 Task: Add an event with the title Second Lunch and Learn: Excel Tips and Tricks, date '2023/10/21', time 9:15 AM to 11:15 AMand add a description: The team will assess the project's adherence to established processes and methodologies. They will evaluate whether project activities, such as requirements gathering, design, development, testing, and deployment, are following defined procedures and best practices.Select event color  Blueberry . Add location for the event as: 123 Egyptian Museum, Cairo, Egypt, logged in from the account softage.6@softage.netand send the event invitation to softage.5@softage.net and softage.7@softage.net. Set a reminder for the event Doesn't repeat
Action: Mouse moved to (69, 86)
Screenshot: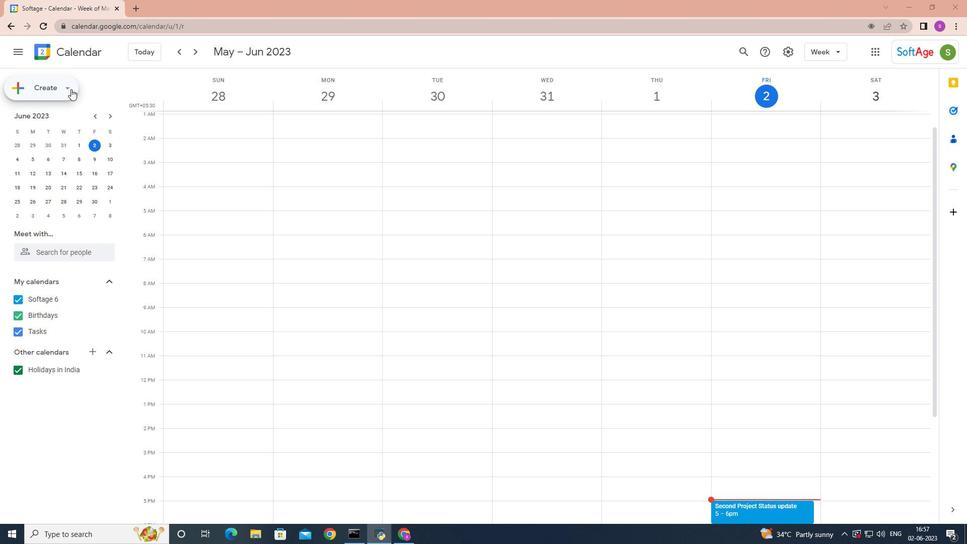 
Action: Mouse pressed left at (69, 86)
Screenshot: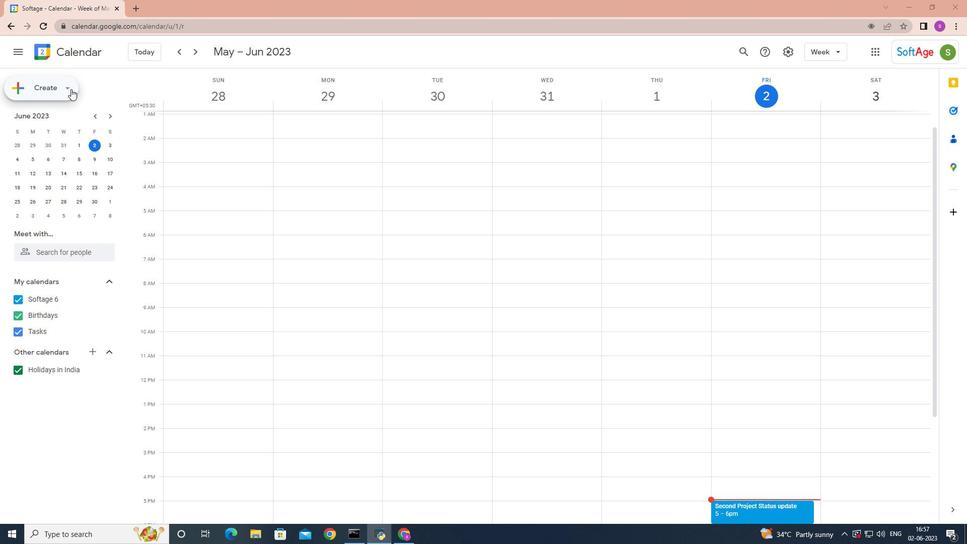 
Action: Mouse moved to (51, 114)
Screenshot: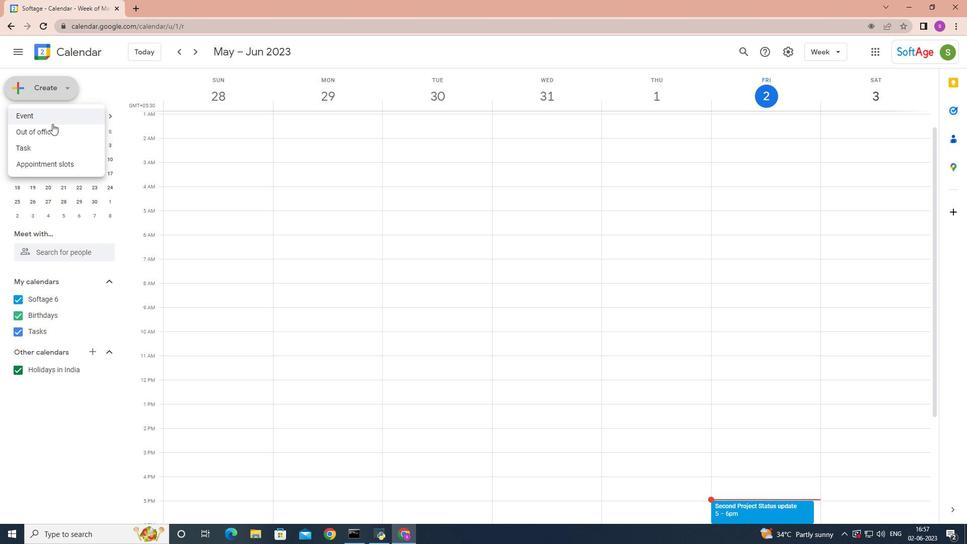 
Action: Mouse pressed left at (51, 114)
Screenshot: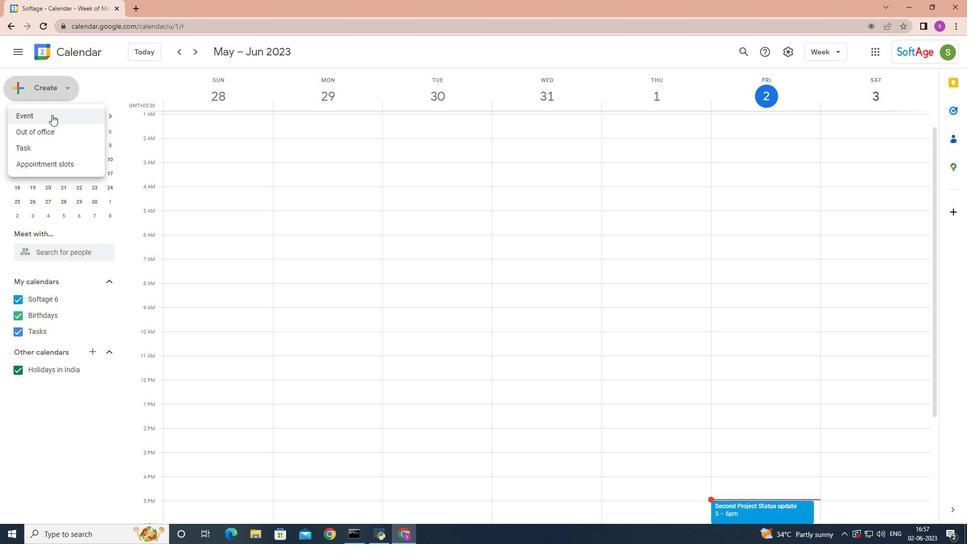 
Action: Mouse moved to (628, 483)
Screenshot: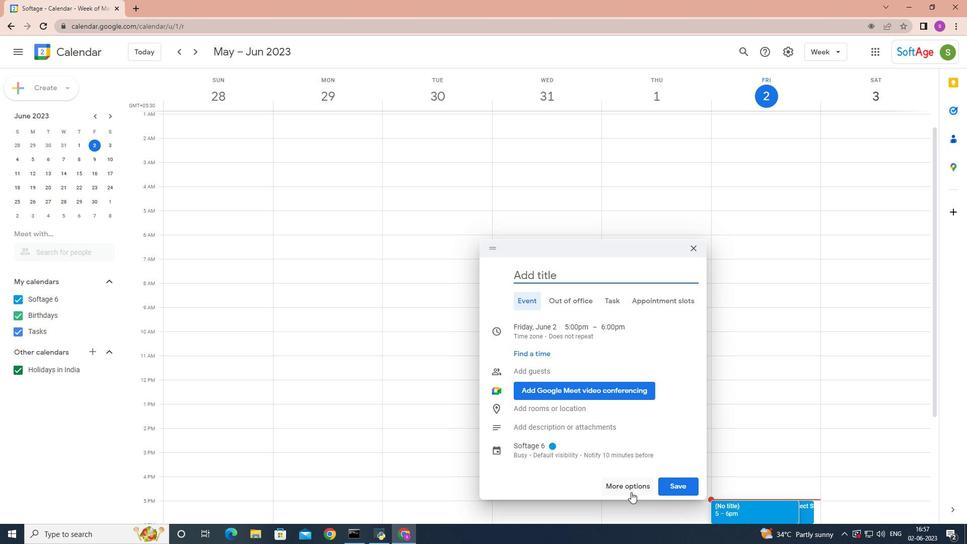 
Action: Mouse pressed left at (628, 483)
Screenshot: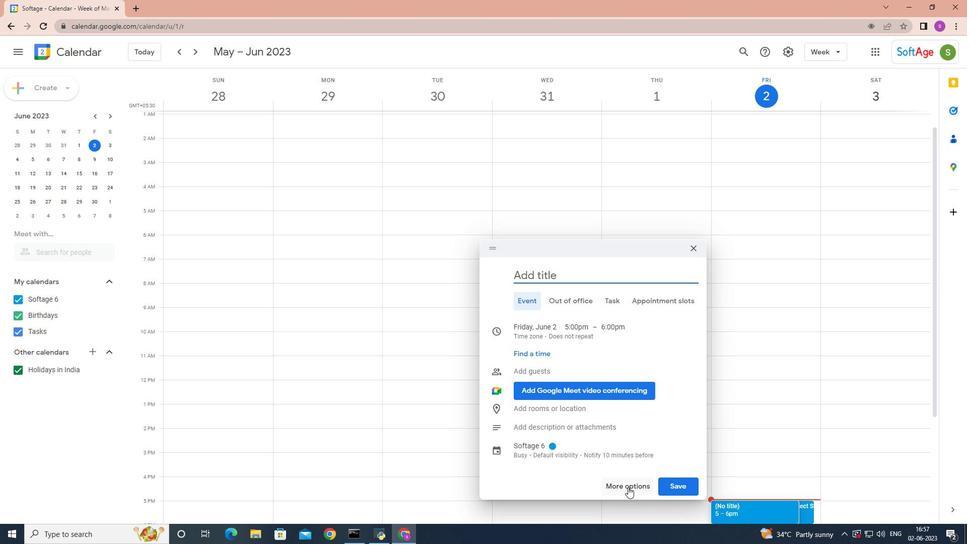 
Action: Mouse moved to (146, 84)
Screenshot: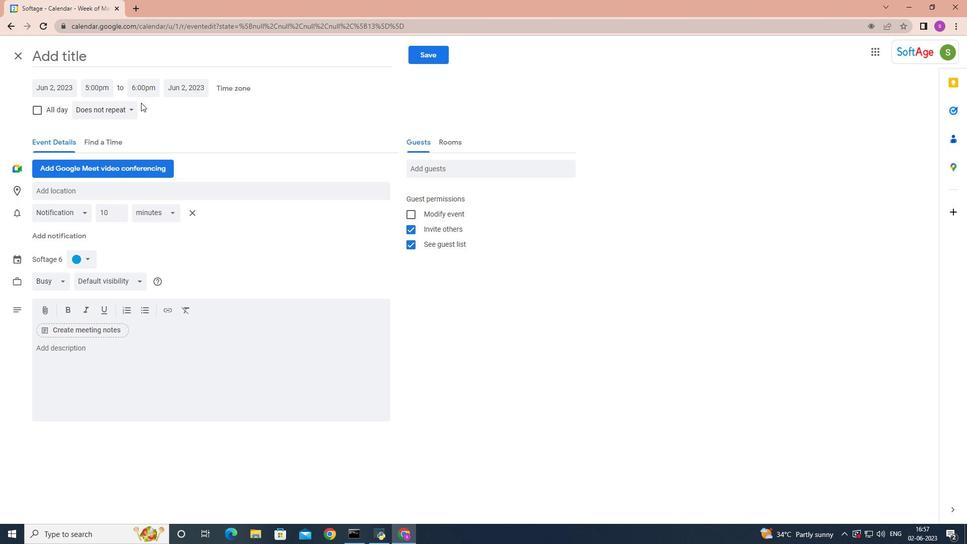 
Action: Key pressed <Key.shift>Second<Key.space><Key.shift><Key.shift><Key.shift><Key.shift><Key.shift><Key.shift><Key.shift><Key.shift><Key.shift><Key.shift><Key.shift><Key.shift><Key.shift><Key.shift><Key.shift><Key.shift><Key.shift><Key.shift><Key.shift><Key.shift><Key.shift><Key.shift><Key.shift><Key.shift><Key.shift><Key.shift><Key.shift><Key.shift><Key.shift><Key.shift><Key.shift><Key.shift><Key.shift><Key.shift><Key.shift><Key.shift><Key.shift><Key.shift>Lunch<Key.space>and<Key.space>learn;<Key.backspace><Key.shift>:<Key.space><Key.shift>Excel<Key.space><Key.shift>Tips<Key.space>and<Key.space>tricks
Screenshot: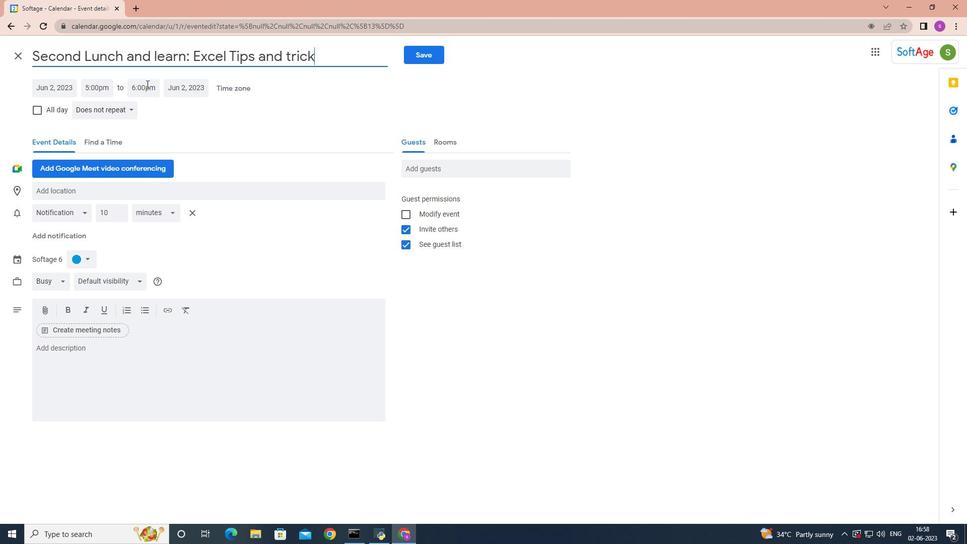 
Action: Mouse moved to (56, 88)
Screenshot: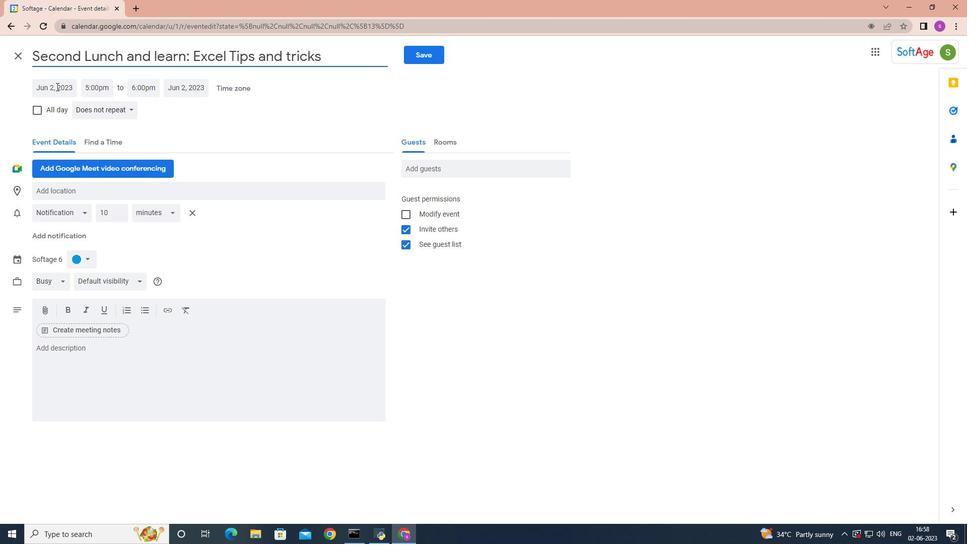 
Action: Mouse pressed left at (56, 88)
Screenshot: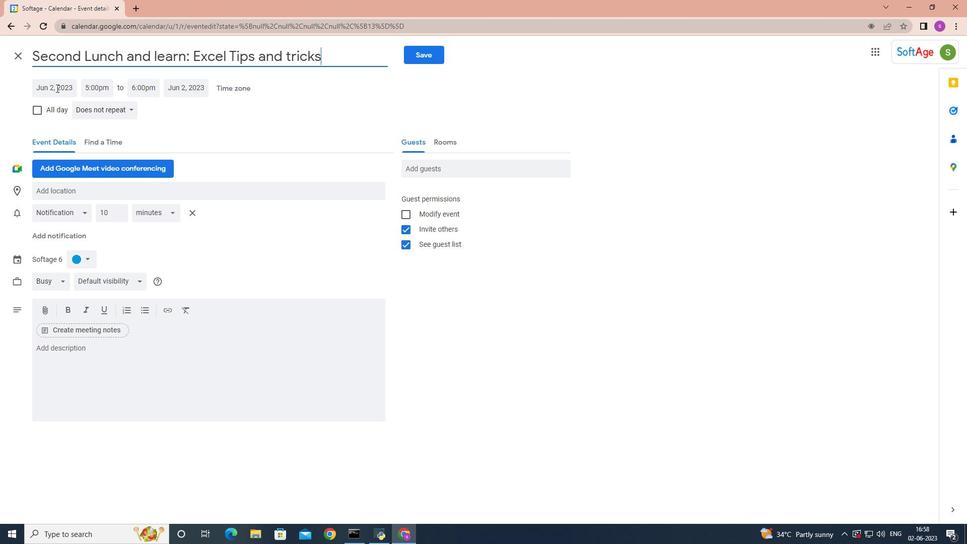 
Action: Mouse moved to (161, 106)
Screenshot: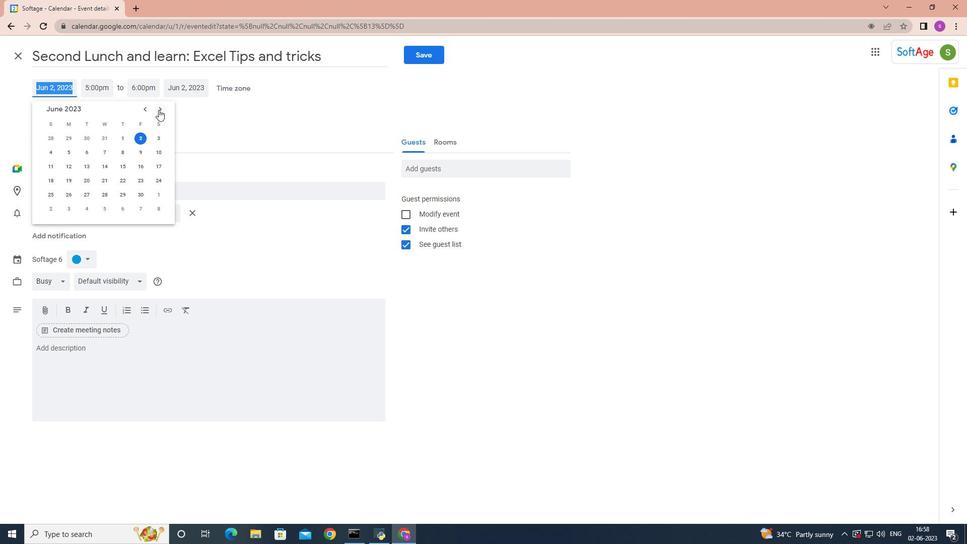 
Action: Mouse pressed left at (161, 106)
Screenshot: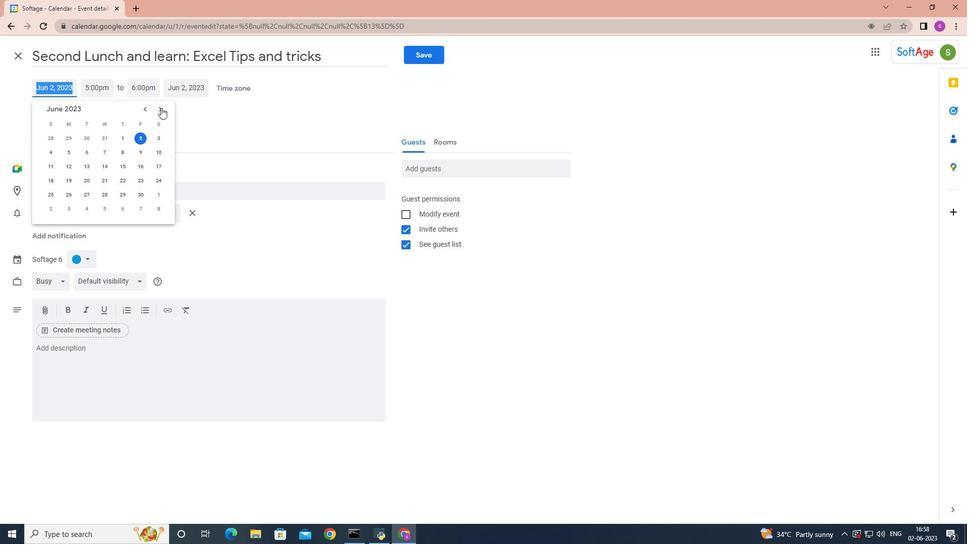 
Action: Mouse moved to (160, 106)
Screenshot: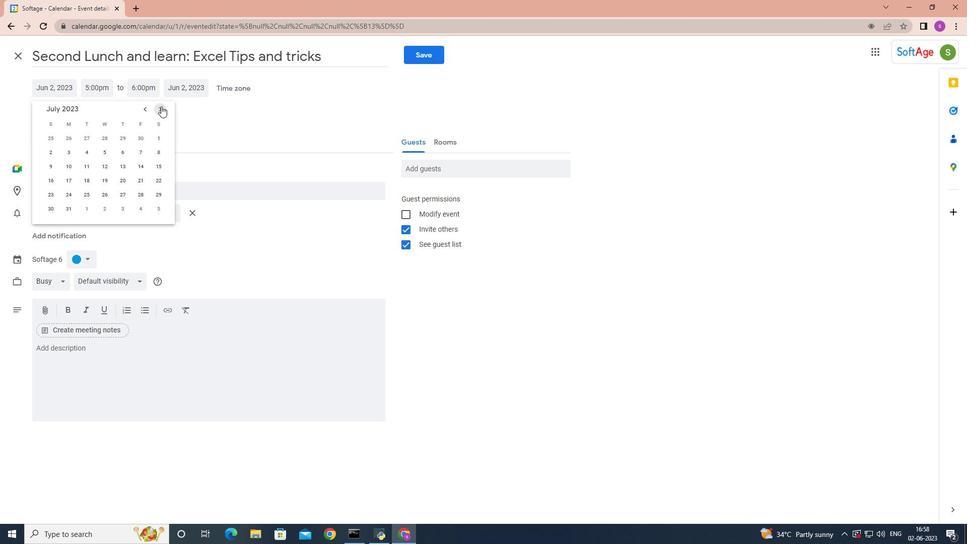 
Action: Mouse pressed left at (160, 106)
Screenshot: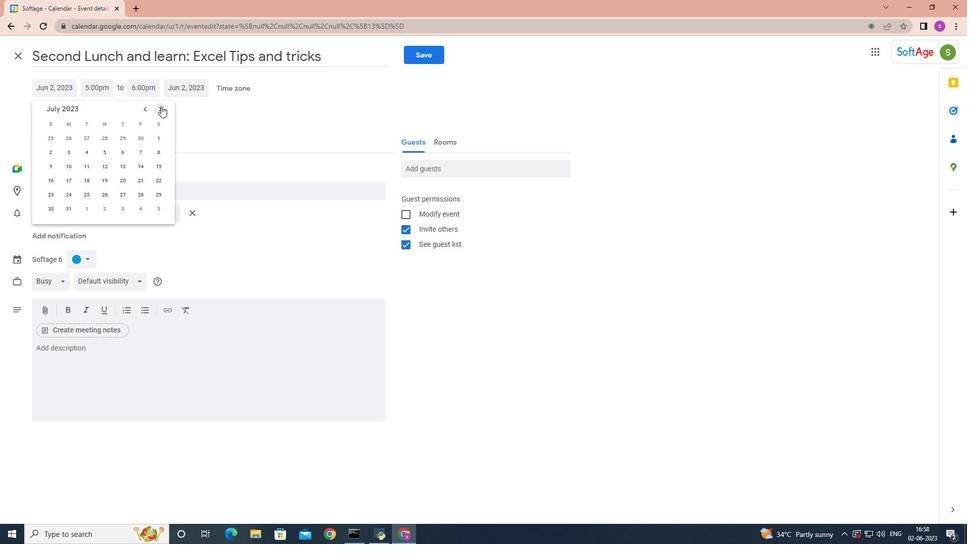 
Action: Mouse pressed left at (160, 106)
Screenshot: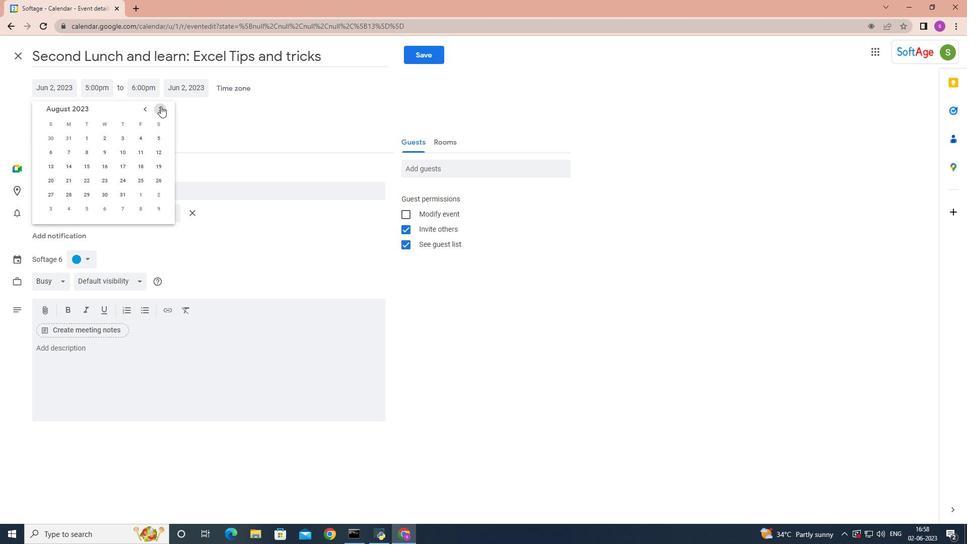 
Action: Mouse pressed left at (160, 106)
Screenshot: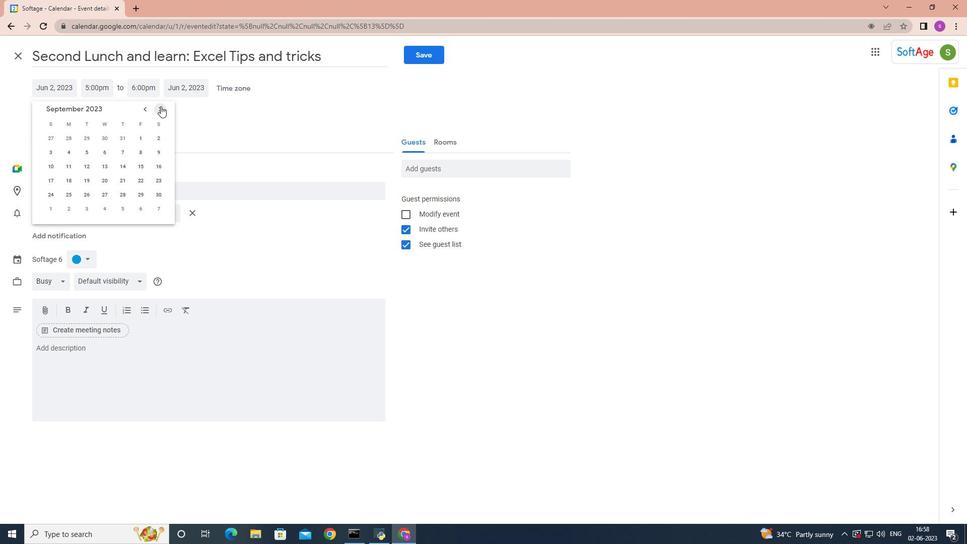 
Action: Mouse moved to (159, 165)
Screenshot: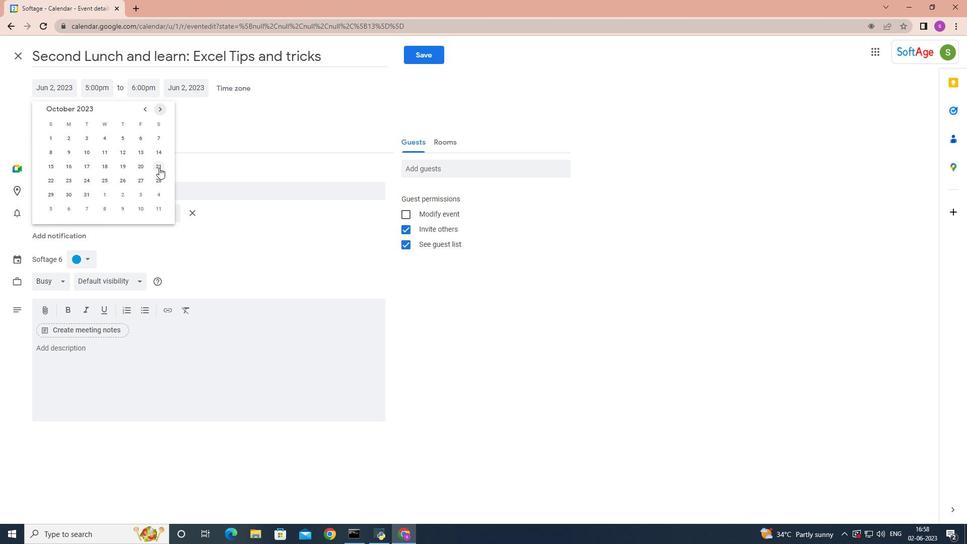 
Action: Mouse pressed left at (159, 165)
Screenshot: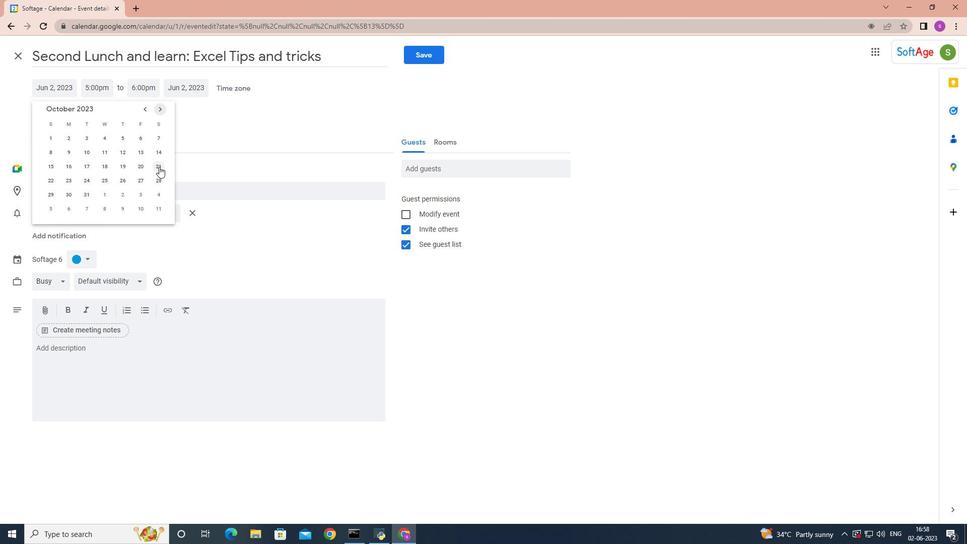 
Action: Mouse moved to (151, 83)
Screenshot: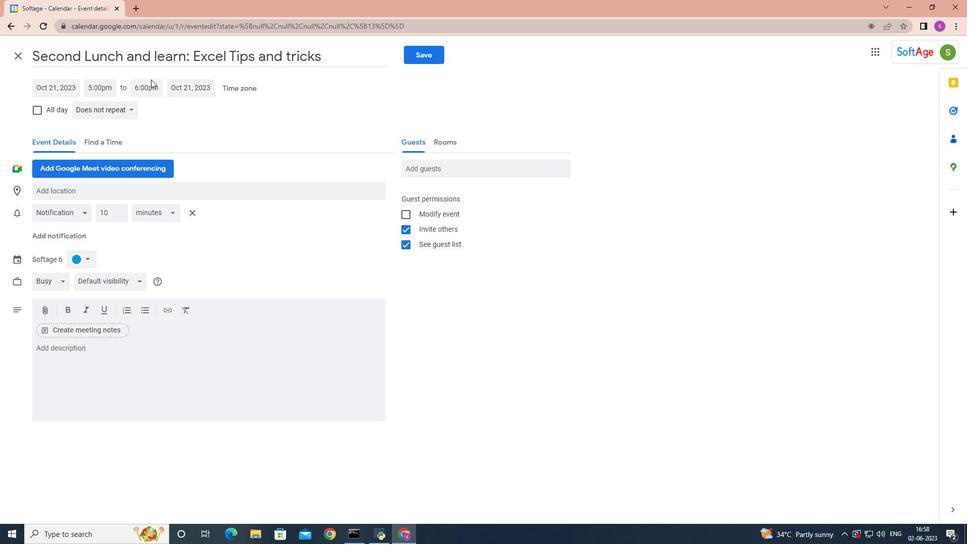 
Action: Mouse pressed left at (151, 83)
Screenshot: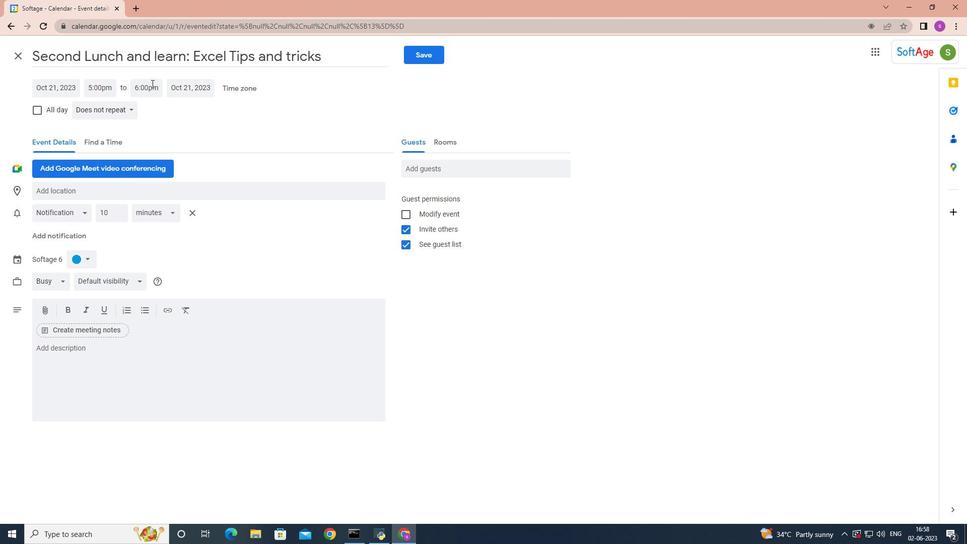 
Action: Mouse moved to (101, 88)
Screenshot: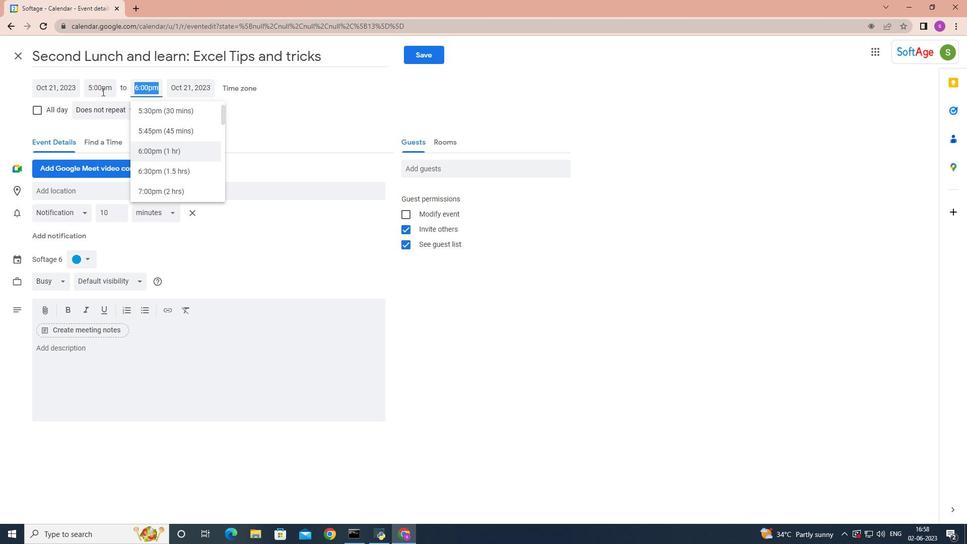 
Action: Mouse pressed left at (101, 88)
Screenshot: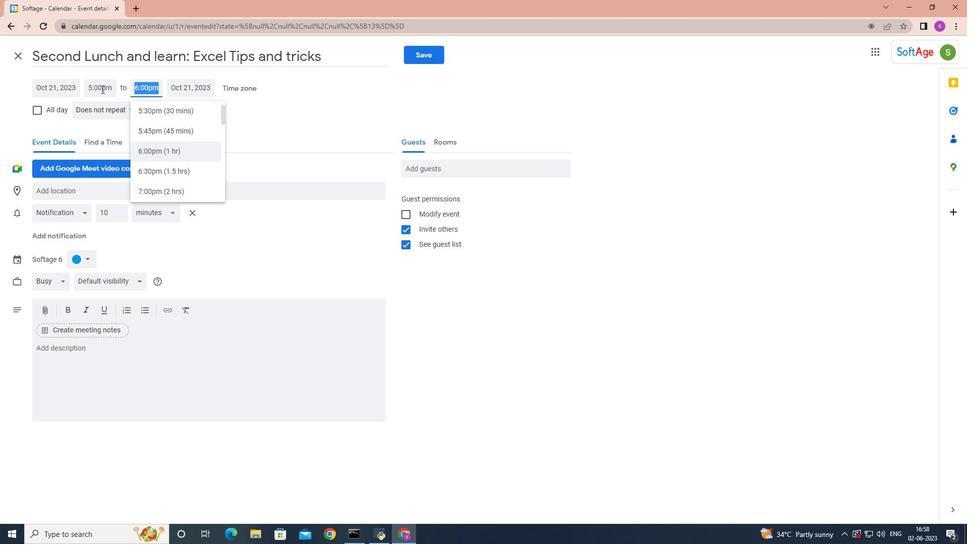 
Action: Mouse moved to (129, 143)
Screenshot: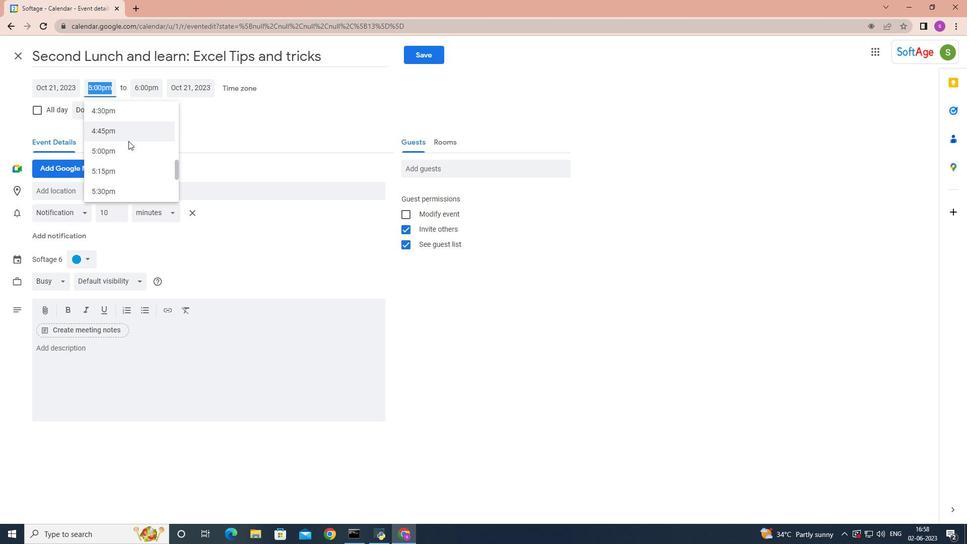 
Action: Mouse scrolled (129, 143) with delta (0, 0)
Screenshot: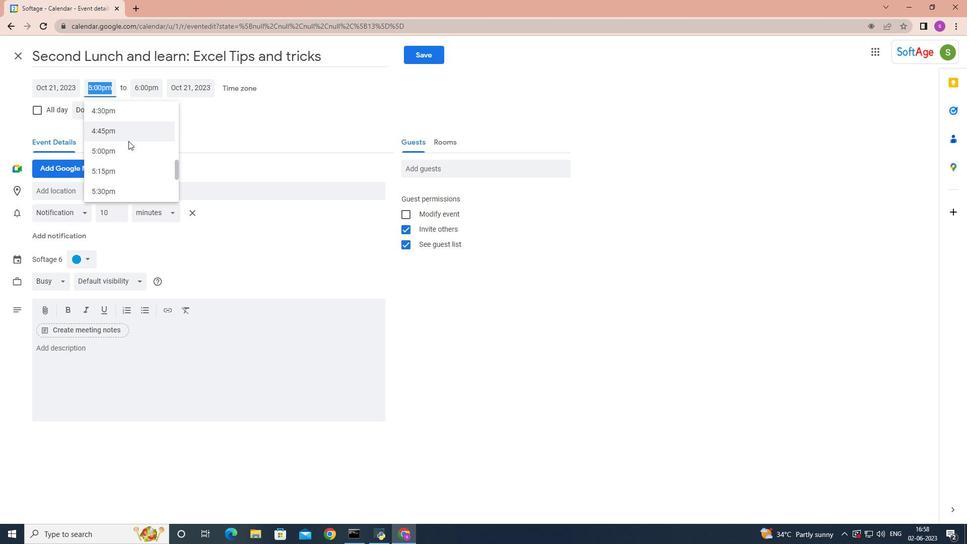 
Action: Mouse scrolled (129, 143) with delta (0, 0)
Screenshot: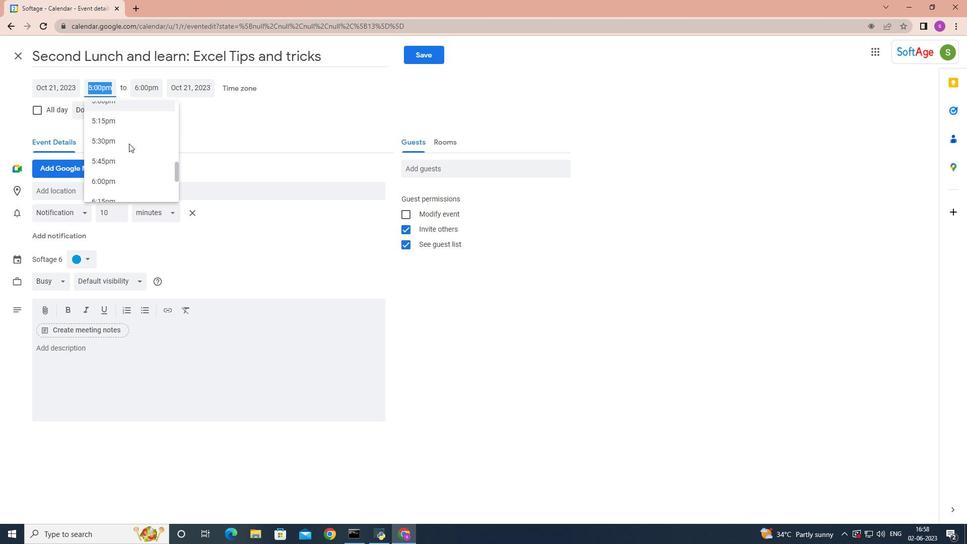 
Action: Mouse scrolled (129, 144) with delta (0, 0)
Screenshot: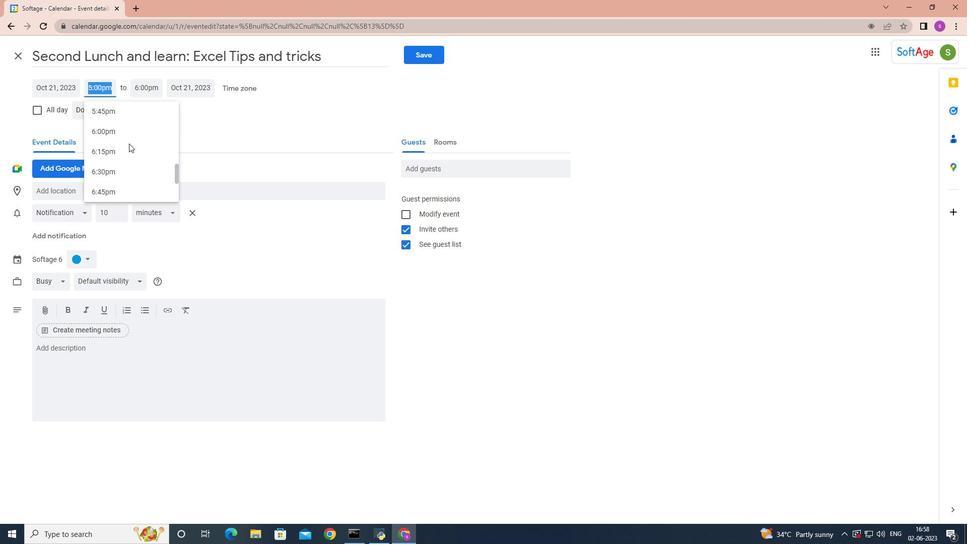 
Action: Mouse scrolled (129, 144) with delta (0, 0)
Screenshot: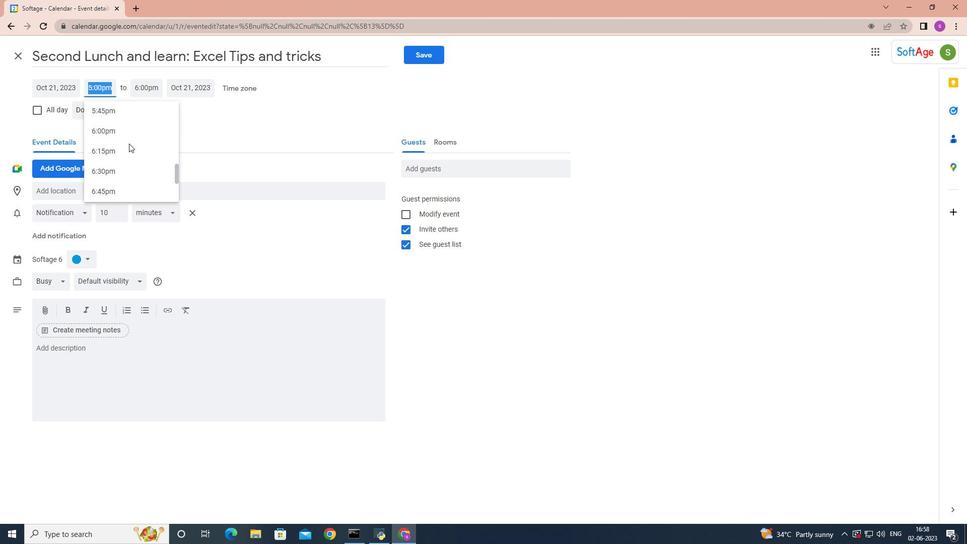 
Action: Mouse scrolled (129, 144) with delta (0, 0)
Screenshot: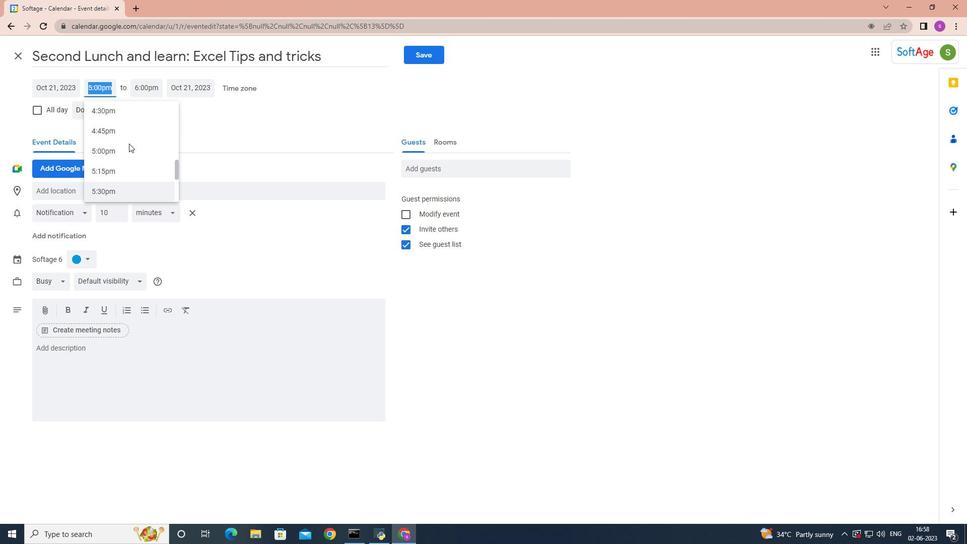 
Action: Mouse scrolled (129, 144) with delta (0, 0)
Screenshot: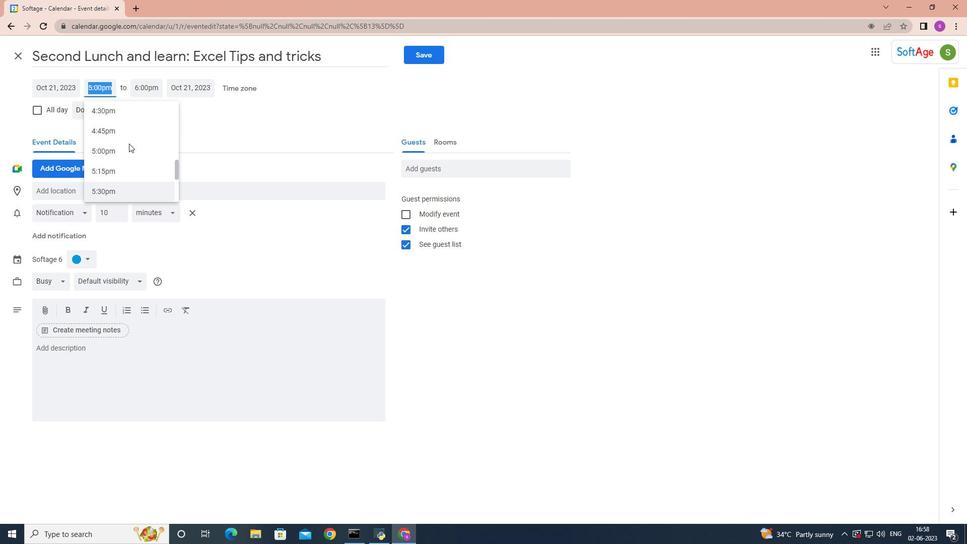 
Action: Mouse scrolled (129, 144) with delta (0, 0)
Screenshot: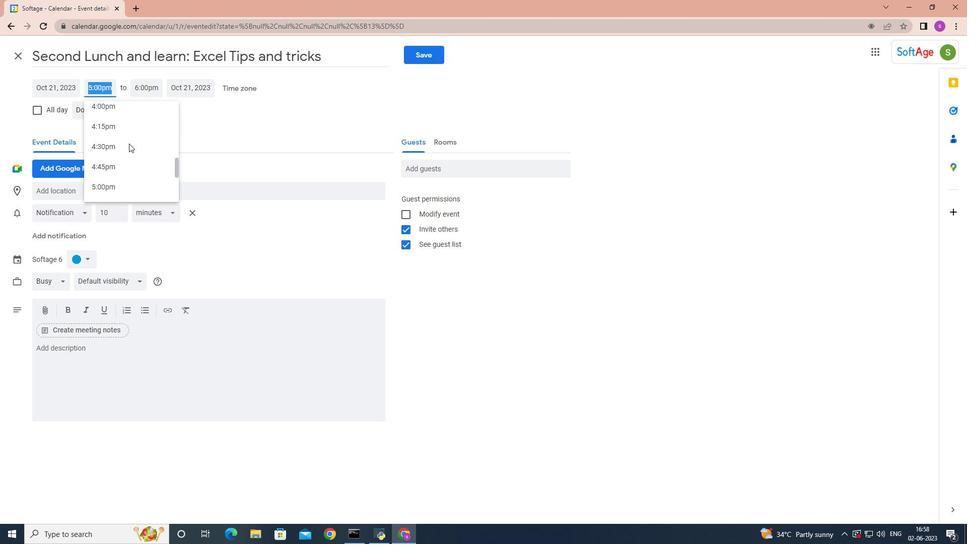 
Action: Mouse scrolled (129, 144) with delta (0, 0)
Screenshot: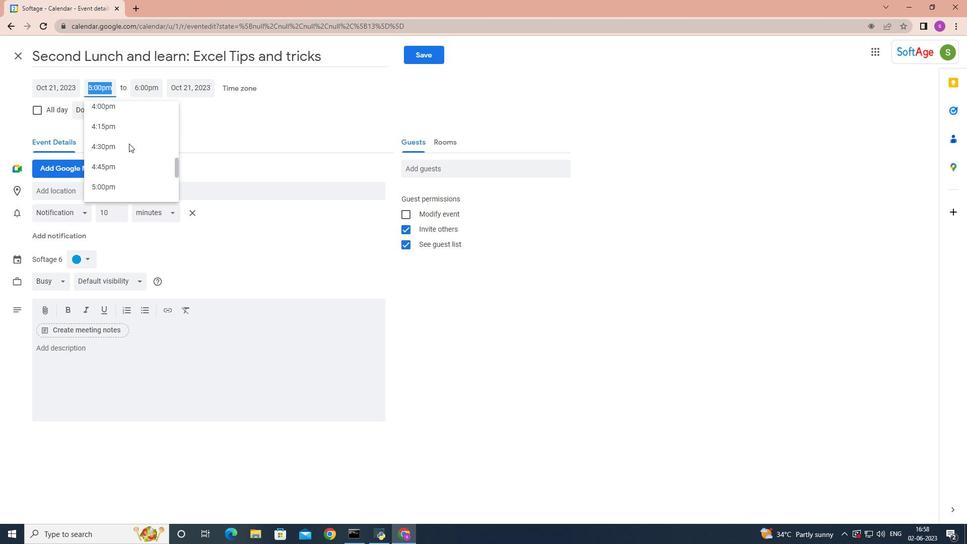
Action: Mouse scrolled (129, 144) with delta (0, 0)
Screenshot: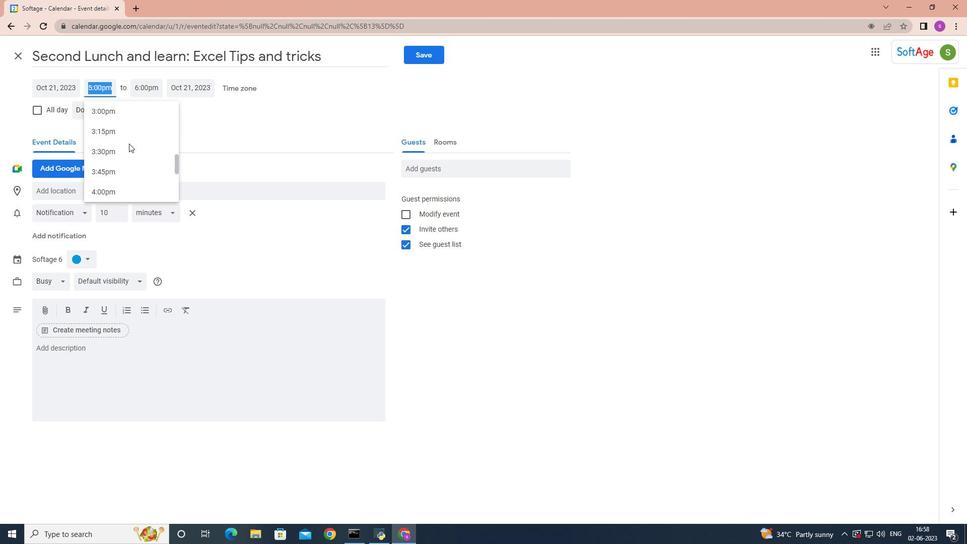 
Action: Mouse scrolled (129, 144) with delta (0, 0)
Screenshot: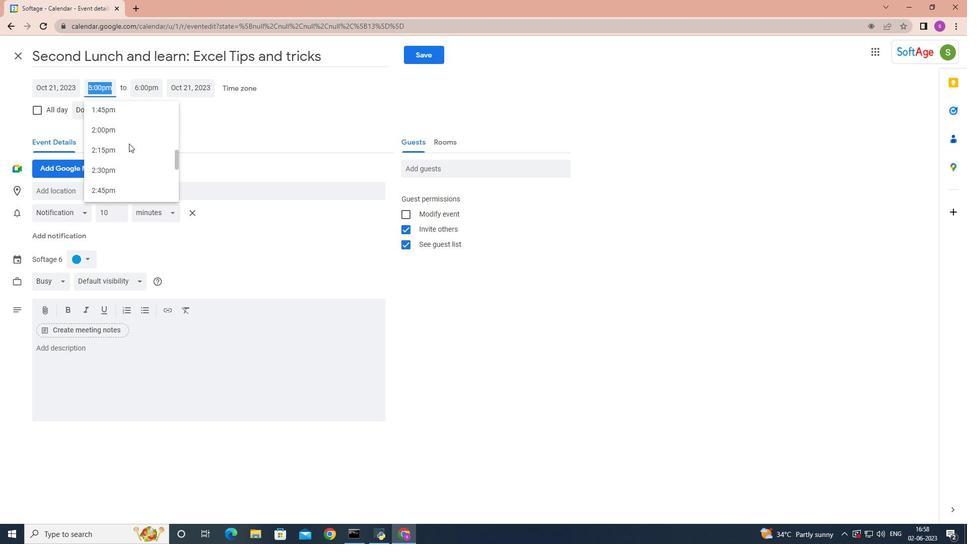 
Action: Mouse scrolled (129, 144) with delta (0, 0)
Screenshot: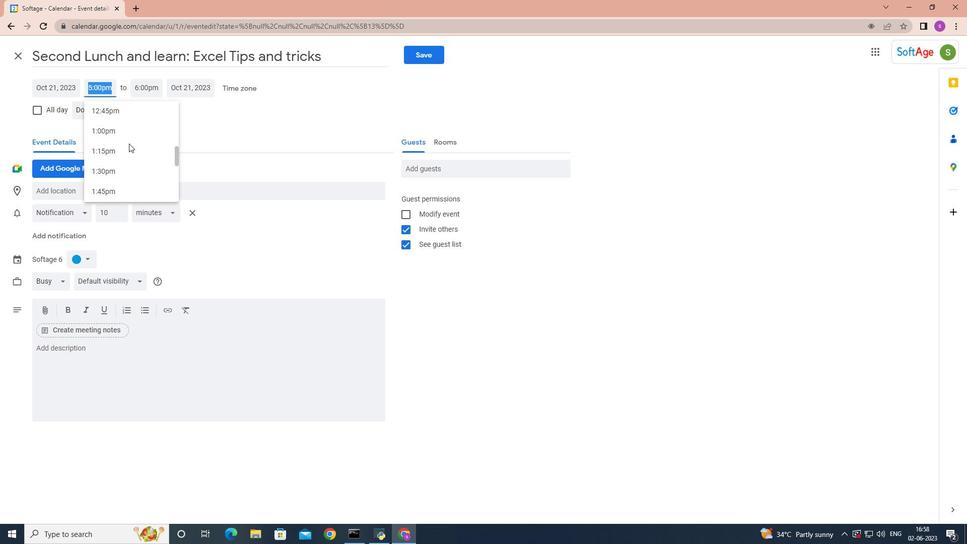 
Action: Mouse scrolled (129, 144) with delta (0, 0)
Screenshot: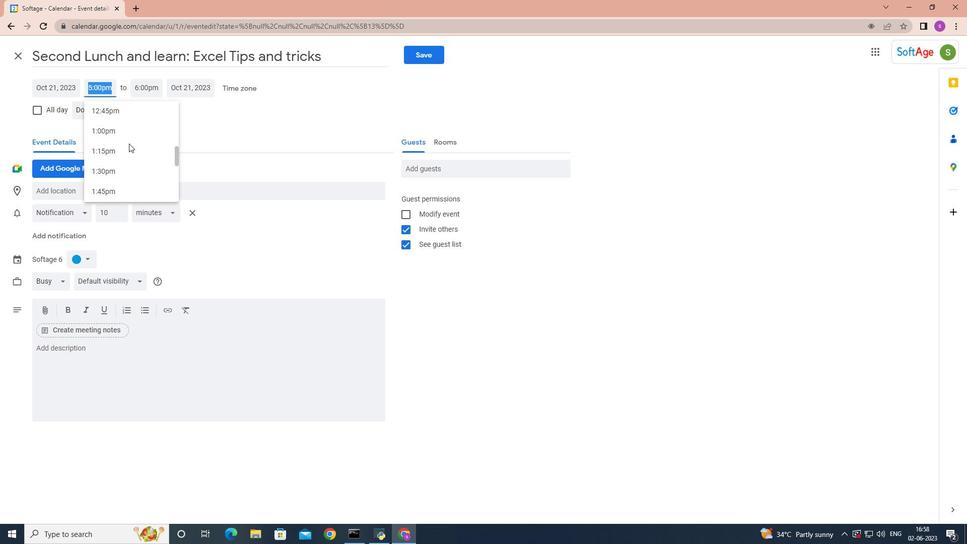 
Action: Mouse scrolled (129, 144) with delta (0, 0)
Screenshot: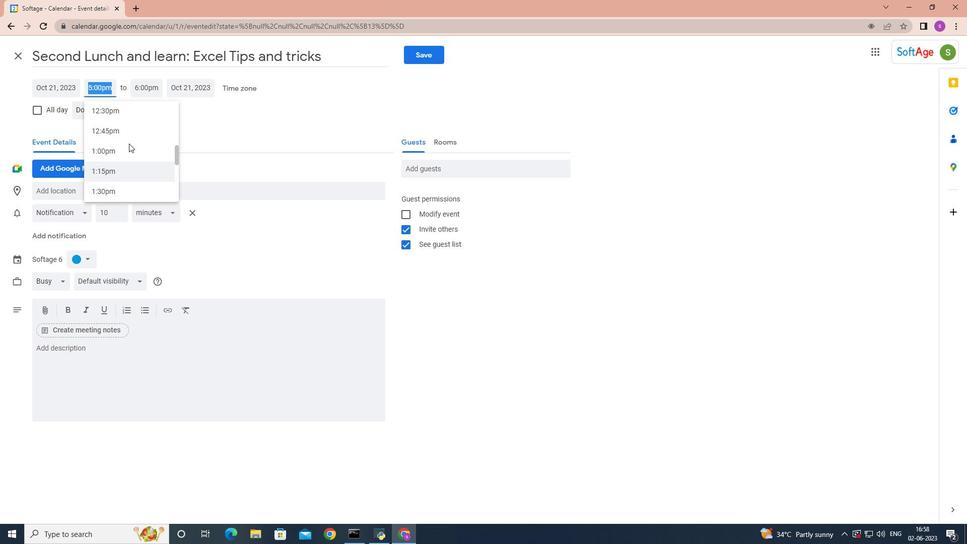 
Action: Mouse scrolled (129, 144) with delta (0, 0)
Screenshot: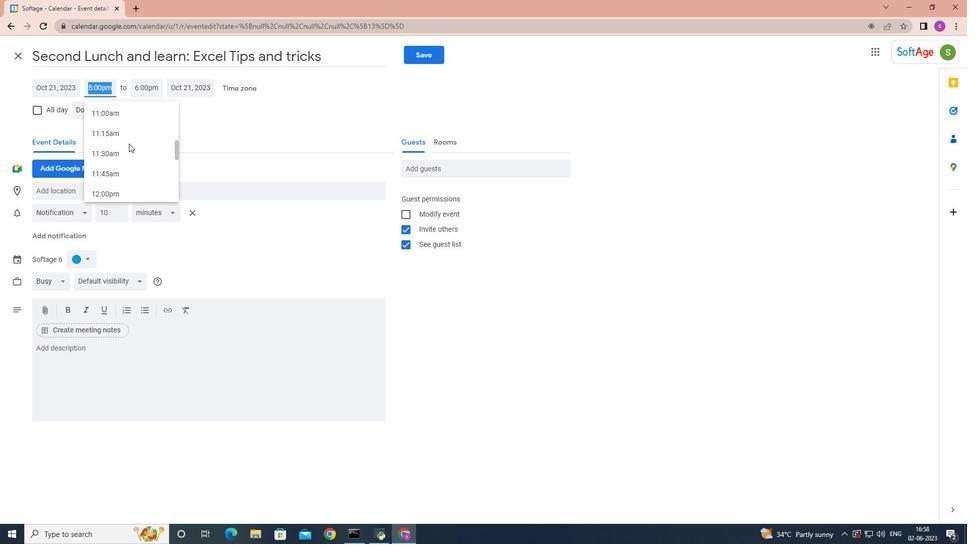 
Action: Mouse moved to (129, 144)
Screenshot: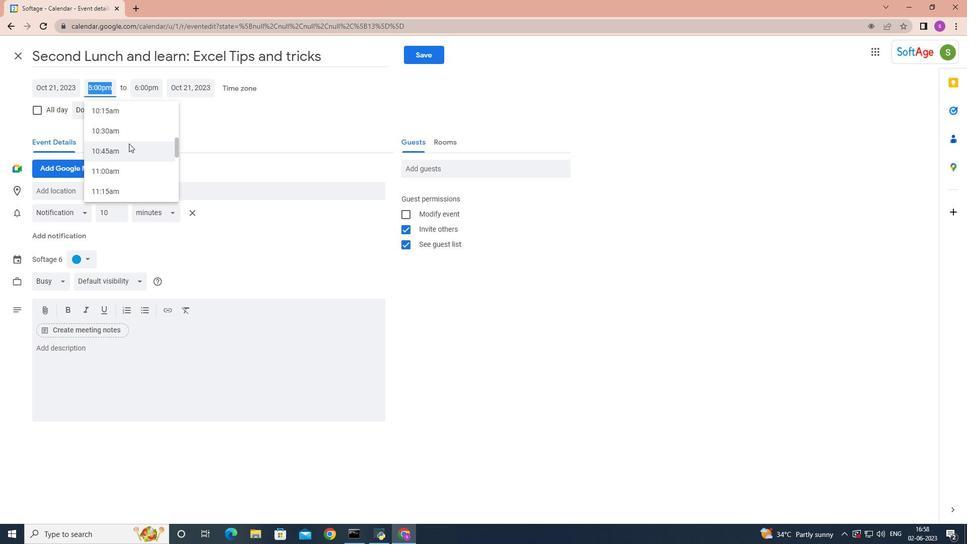 
Action: Mouse scrolled (129, 144) with delta (0, 0)
Screenshot: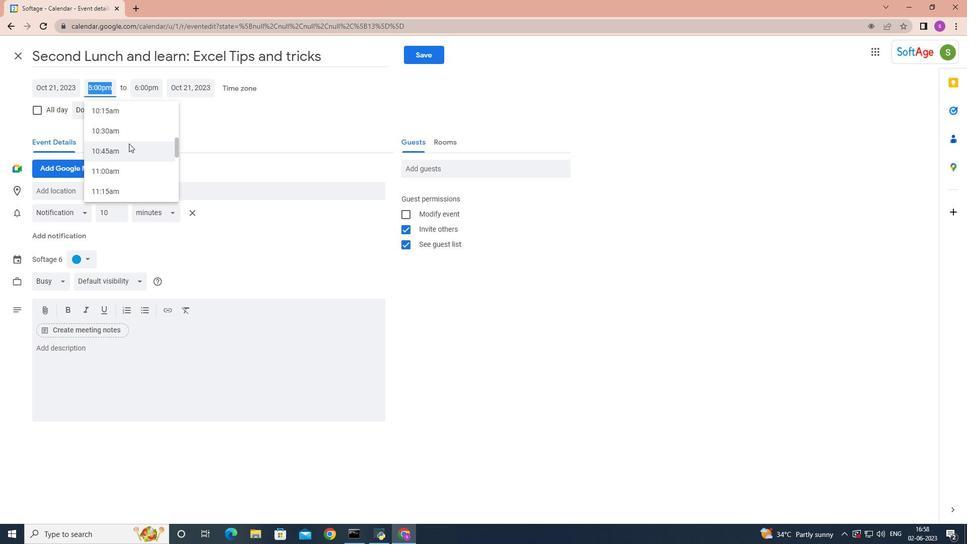 
Action: Mouse scrolled (129, 144) with delta (0, 0)
Screenshot: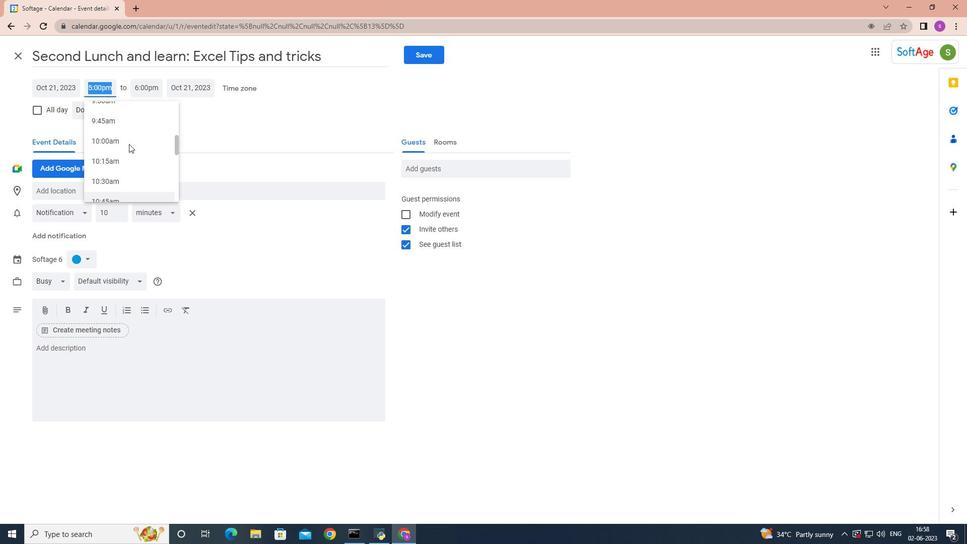 
Action: Mouse moved to (109, 126)
Screenshot: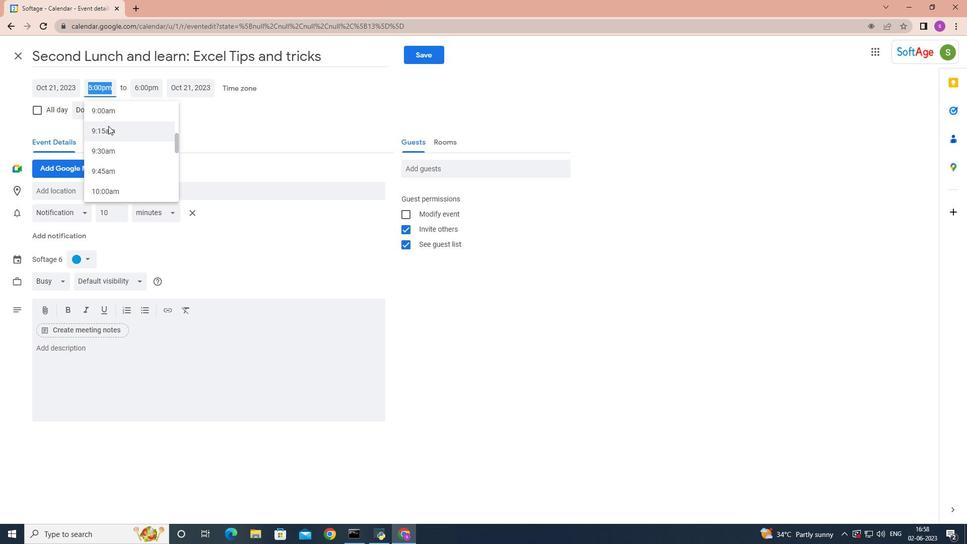 
Action: Mouse pressed left at (109, 126)
Screenshot: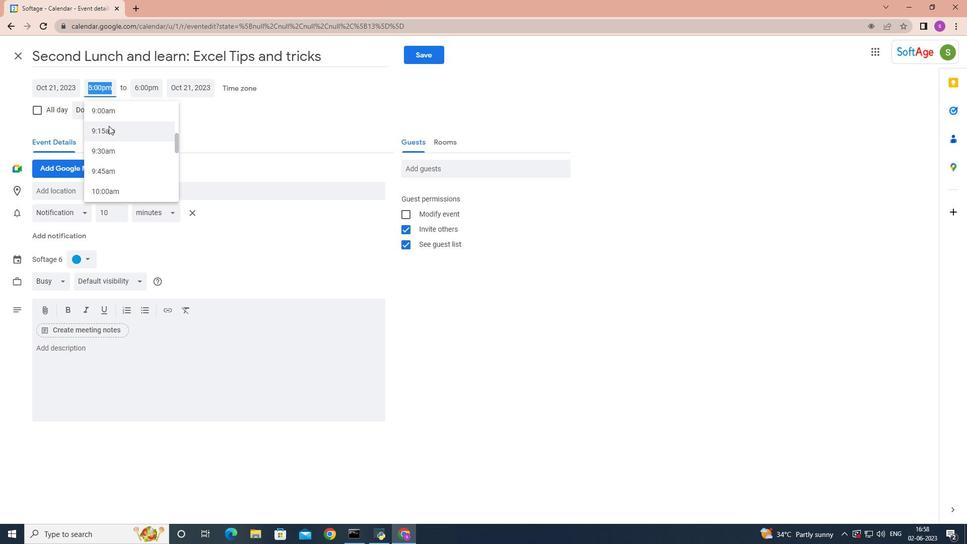 
Action: Mouse moved to (150, 87)
Screenshot: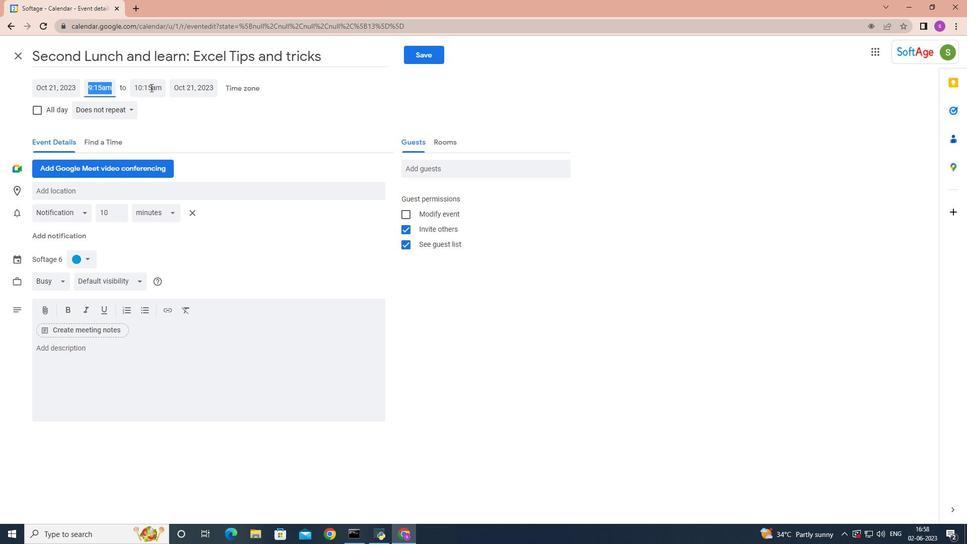 
Action: Mouse pressed left at (150, 87)
Screenshot: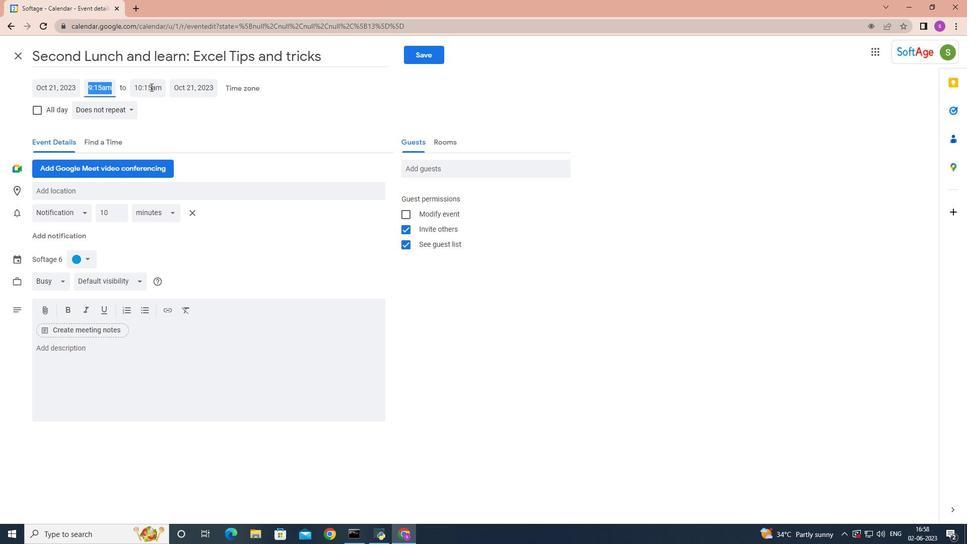 
Action: Mouse moved to (179, 189)
Screenshot: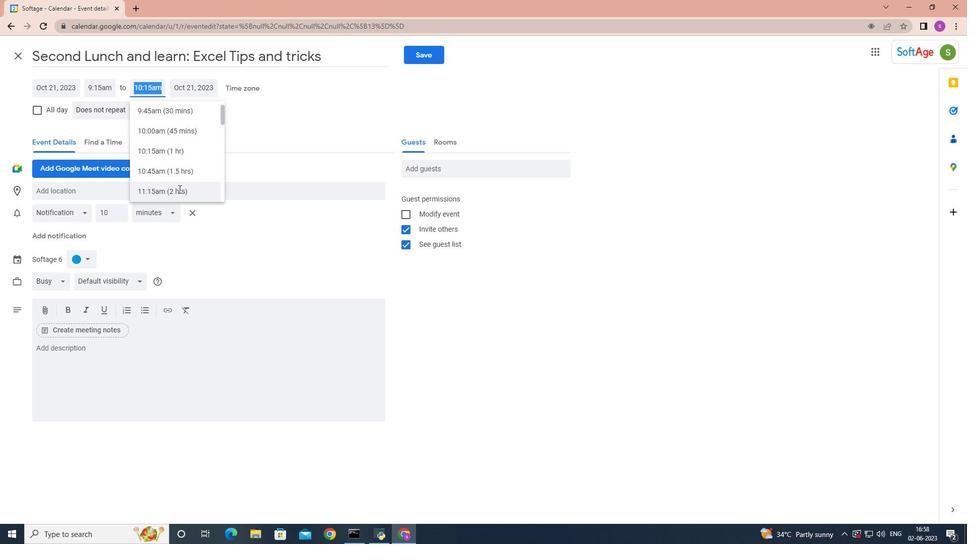 
Action: Mouse pressed left at (179, 189)
Screenshot: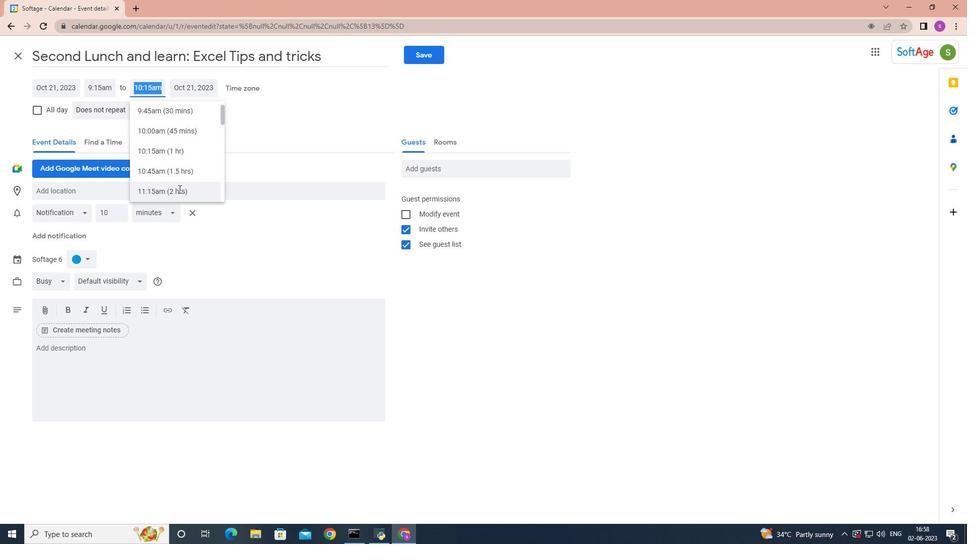 
Action: Mouse moved to (49, 349)
Screenshot: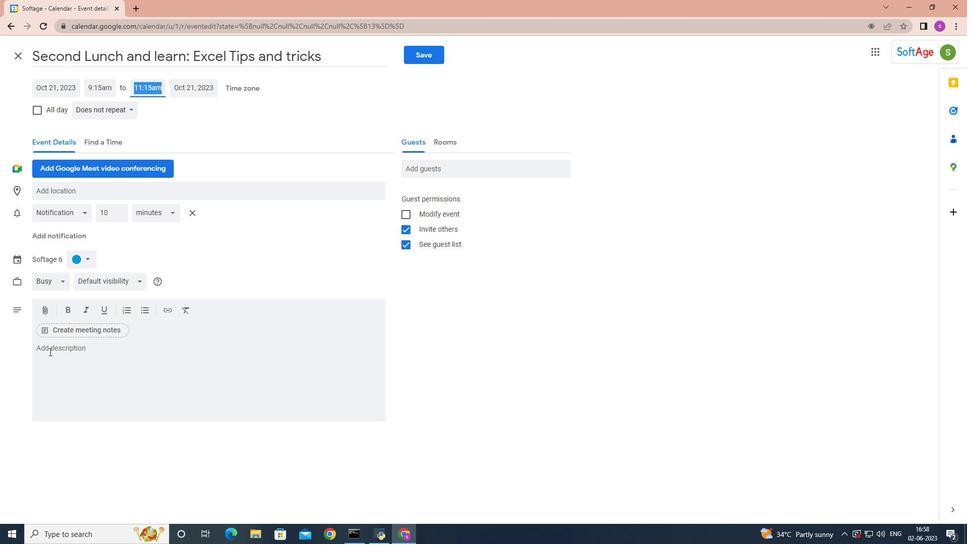 
Action: Mouse pressed left at (49, 349)
Screenshot: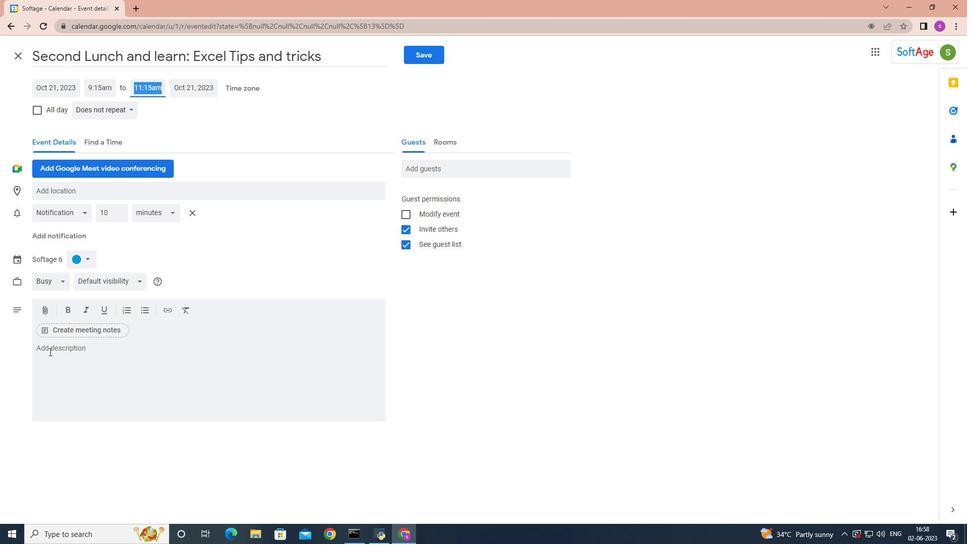 
Action: Mouse moved to (50, 346)
Screenshot: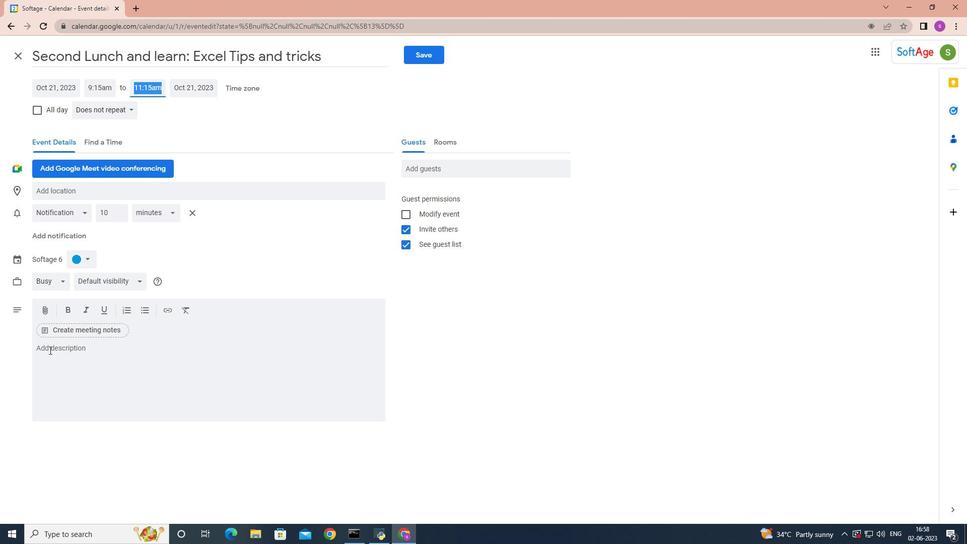 
Action: Key pressed <Key.shift>The<Key.space>team<Key.space>will<Key.space>assess<Key.space>the<Key.space>project<Key.space>adherence<Key.space>to<Key.space>established<Key.space>processes<Key.space>and<Key.space>methodologies.<Key.space>they<Key.space>will<Key.space>evaluate<Key.space>wg<Key.backspace>hether<Key.space>project<Key.space>activities<Key.space><Key.backspace>,<Key.space>such<Key.space>as<Key.space>requirement<Key.space>gathering<Key.space><Key.backspace>,<Key.space>design<Key.space><Key.backspace>,<Key.space>devrlopment,<Key.space><Key.backspace><Key.backspace><Key.backspace><Key.backspace><Key.backspace><Key.backspace><Key.backspace><Key.backspace><Key.backspace><Key.backspace>elopment,<Key.space>testing,<Key.space>and<Key.space>deployment,<Key.space>are<Key.space>following<Key.space>defined<Key.space>procedures<Key.space>and<Key.space>best<Key.space>practices.<Key.space>
Screenshot: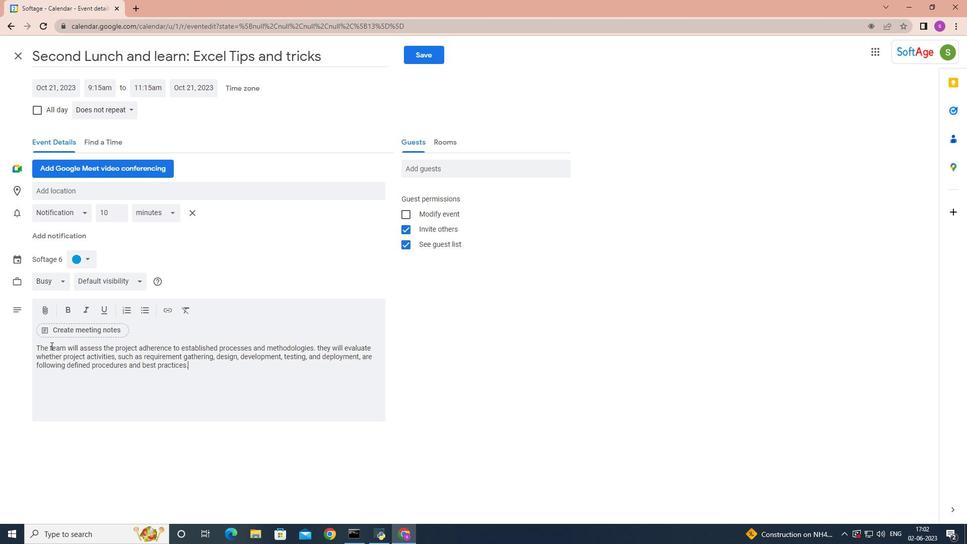 
Action: Mouse moved to (89, 258)
Screenshot: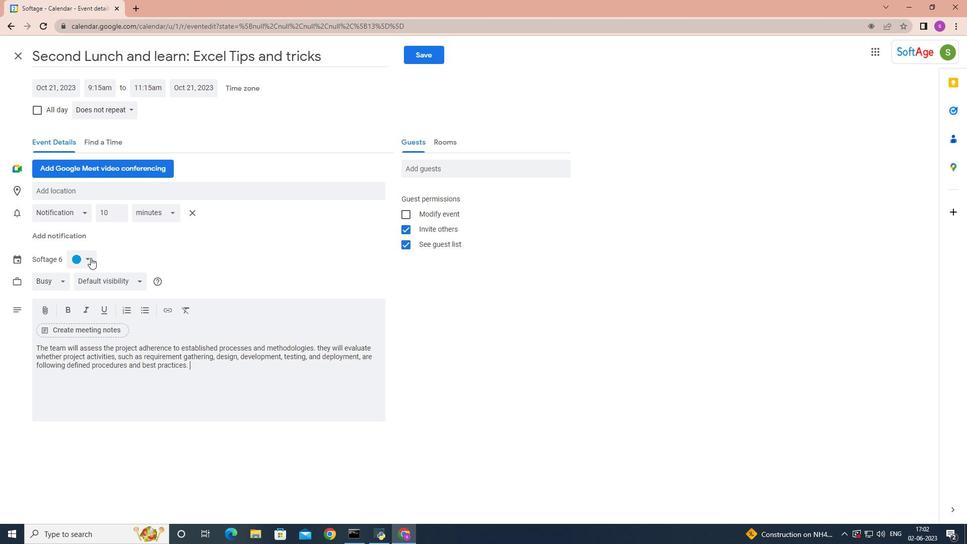 
Action: Mouse pressed left at (89, 258)
Screenshot: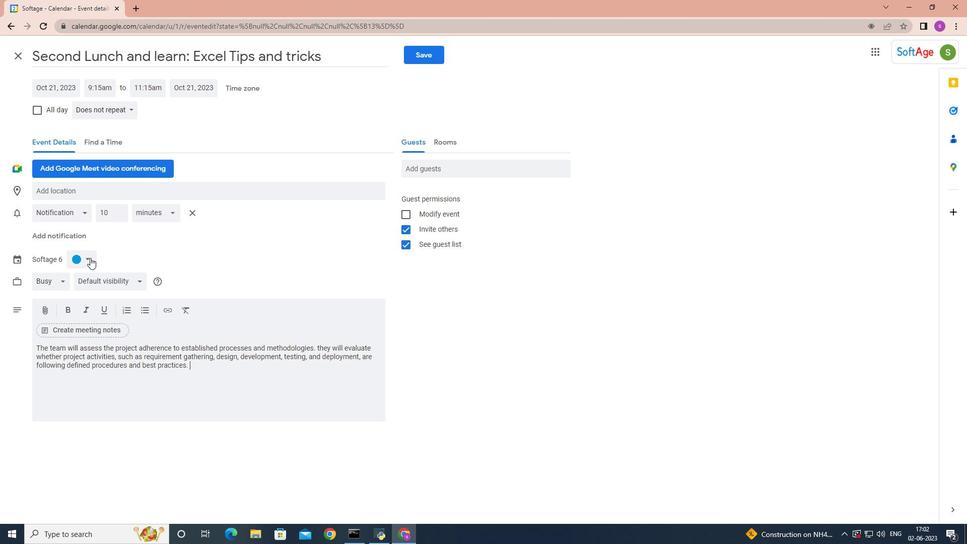 
Action: Mouse moved to (88, 294)
Screenshot: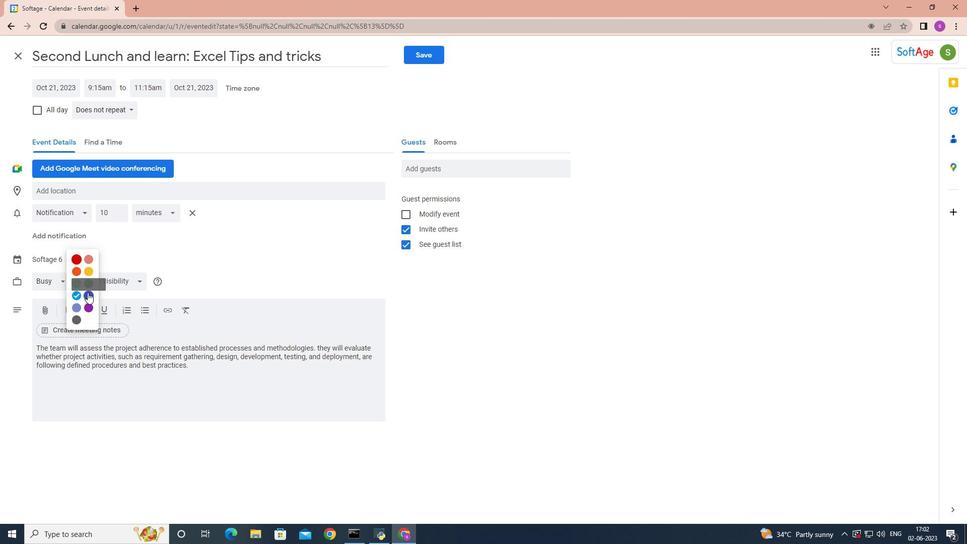 
Action: Mouse pressed left at (88, 294)
Screenshot: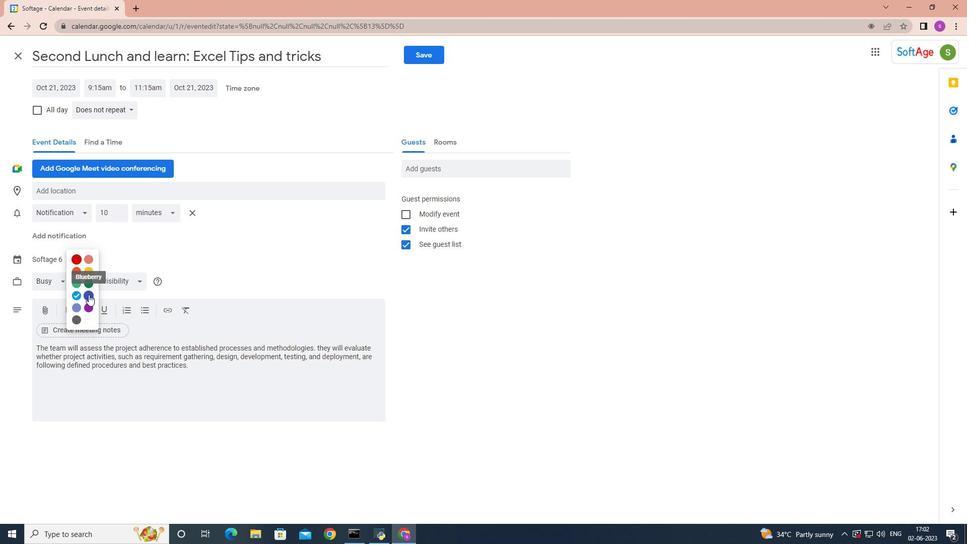 
Action: Mouse moved to (83, 190)
Screenshot: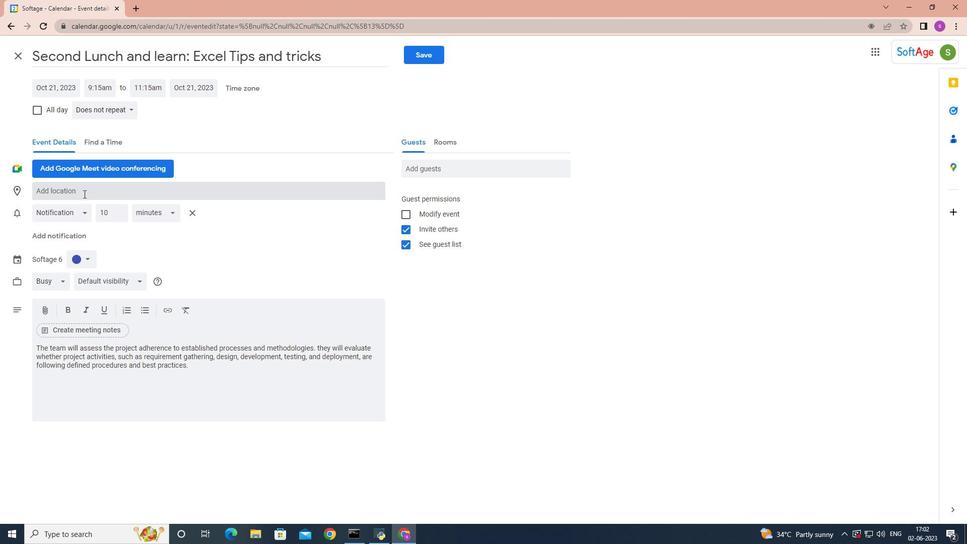 
Action: Mouse pressed left at (83, 190)
Screenshot: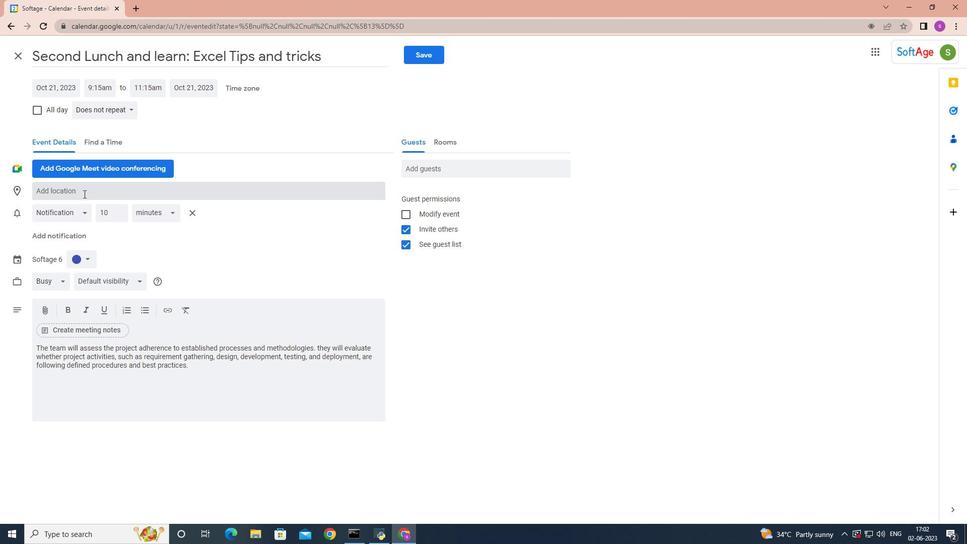 
Action: Key pressed 123<Key.space><Key.shift>Egyptian<Key.space><Key.shift>Museum,<Key.space><Key.shift>Cairo<Key.space><Key.backspace>,<Key.space><Key.shift>Egypt,<Key.enter>
Screenshot: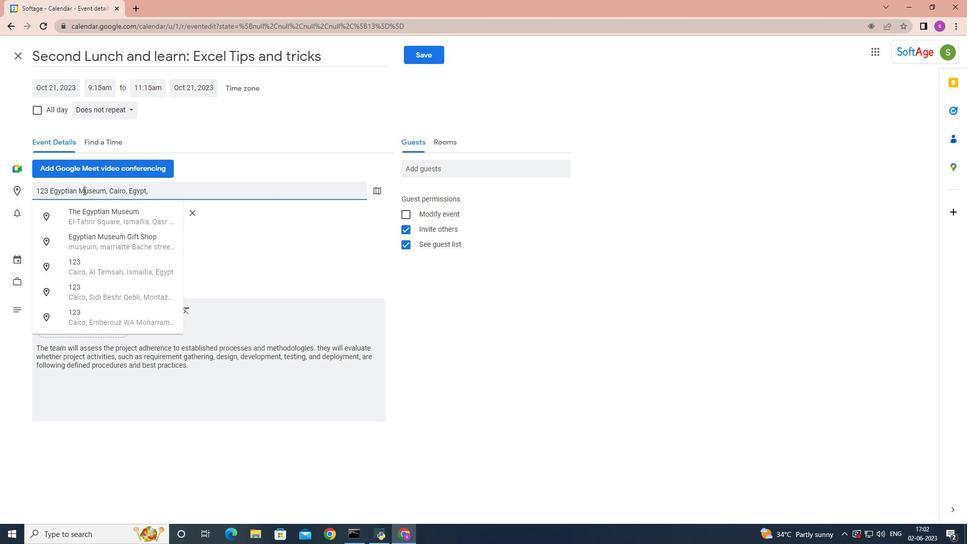 
Action: Mouse moved to (455, 167)
Screenshot: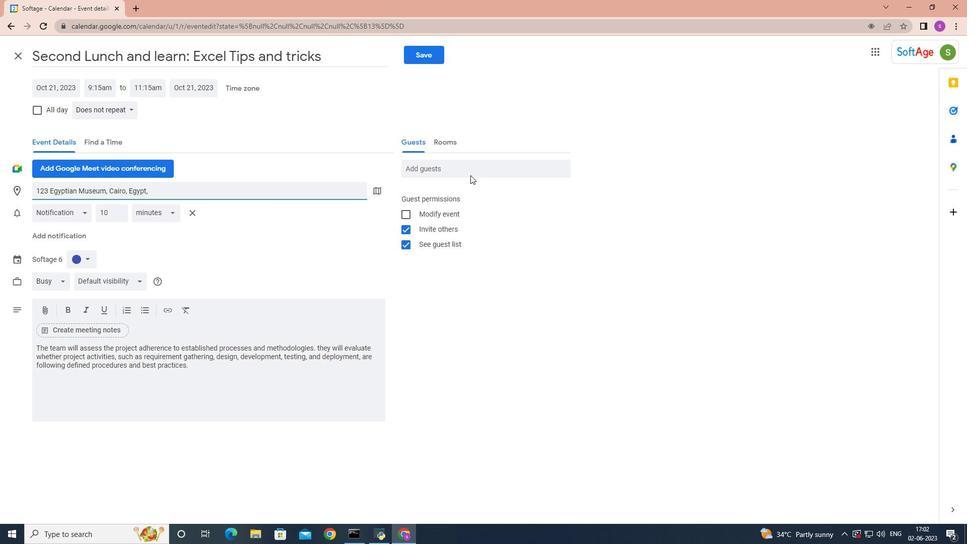 
Action: Mouse pressed left at (455, 167)
Screenshot: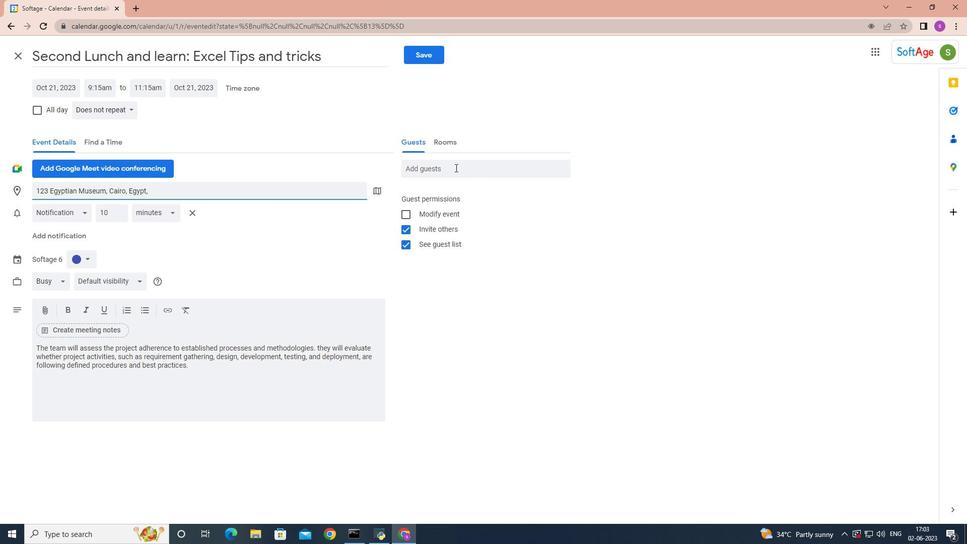 
Action: Key pressed softage.5
Screenshot: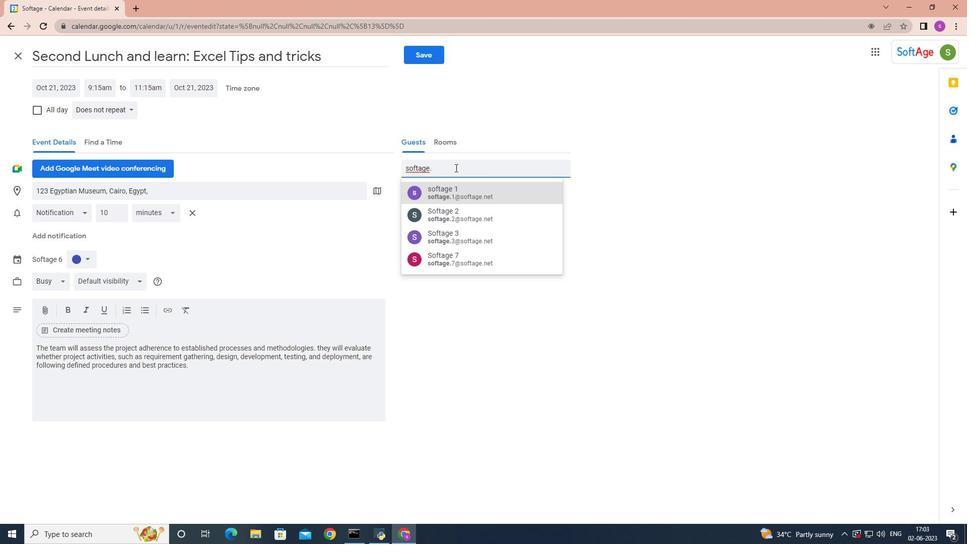 
Action: Mouse moved to (476, 191)
Screenshot: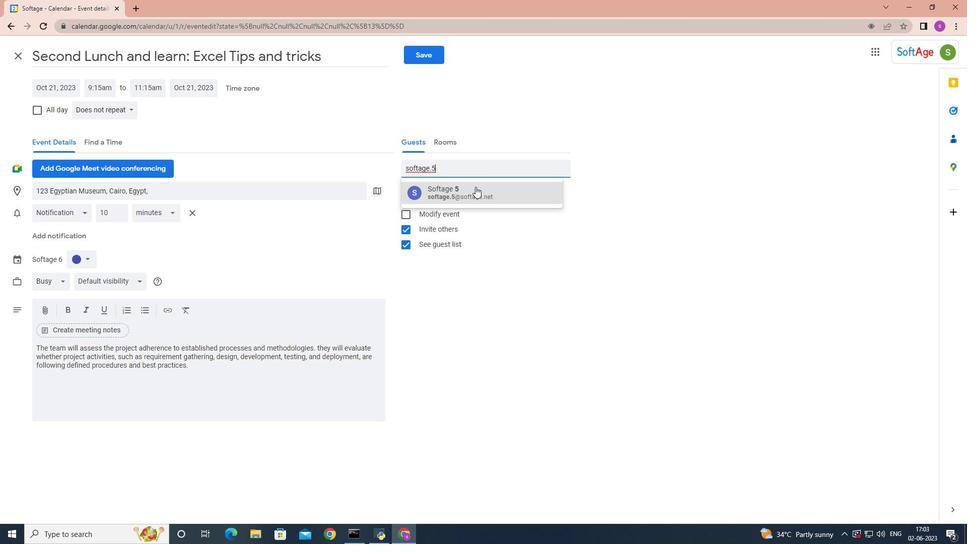
Action: Mouse pressed left at (476, 191)
Screenshot: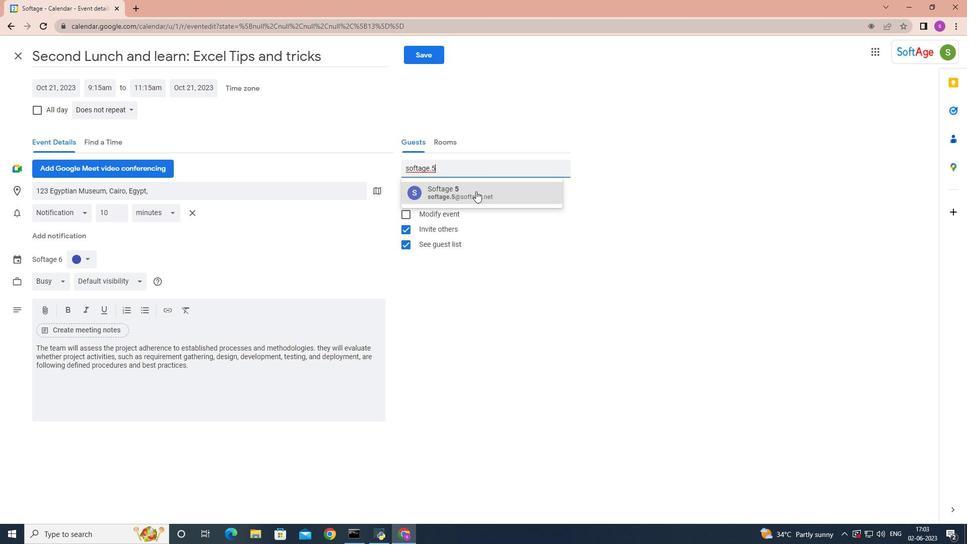 
Action: Key pressed softage.7
Screenshot: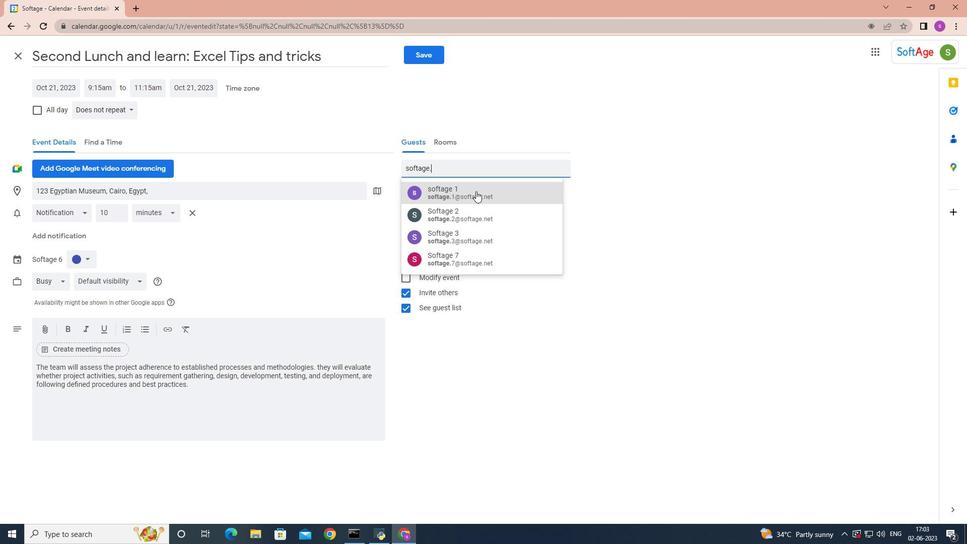 
Action: Mouse moved to (472, 190)
Screenshot: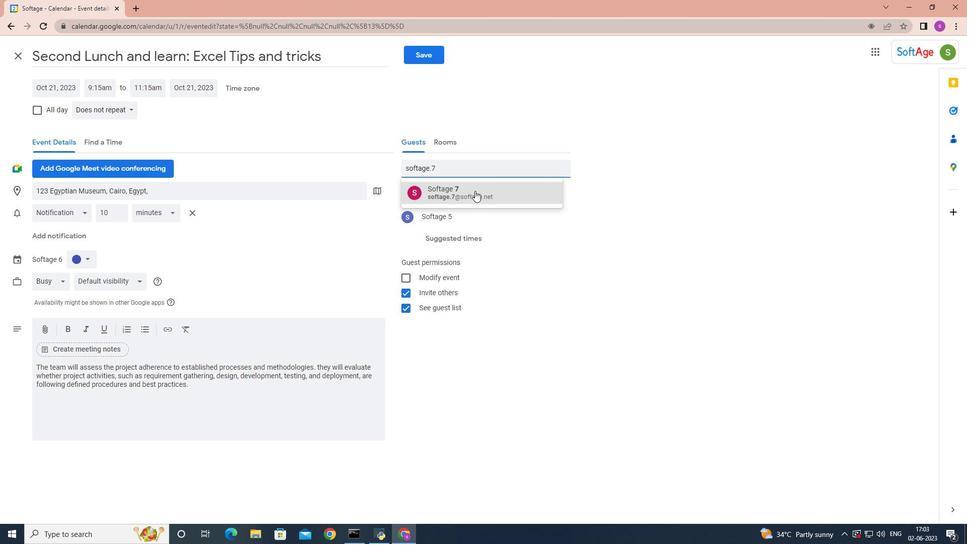 
Action: Mouse pressed left at (472, 190)
Screenshot: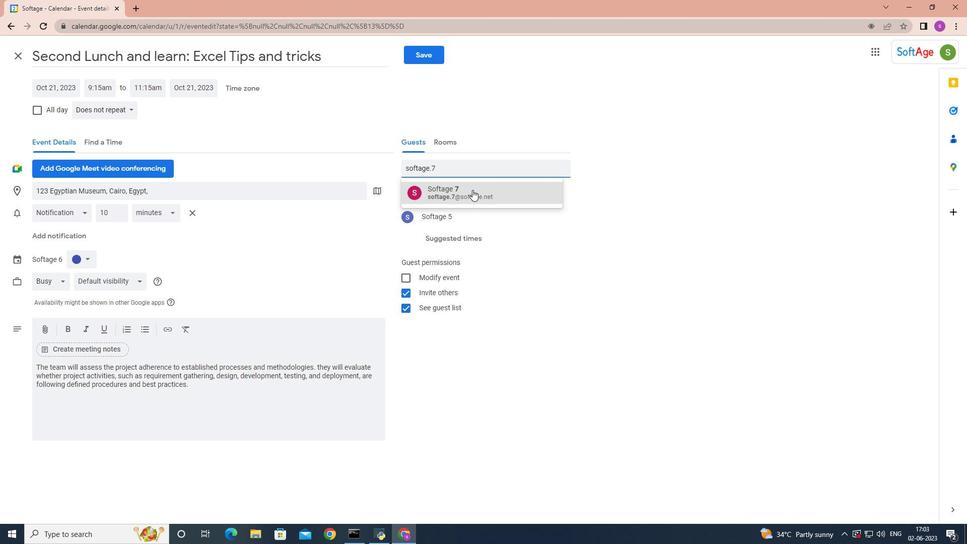 
Action: Mouse moved to (123, 107)
Screenshot: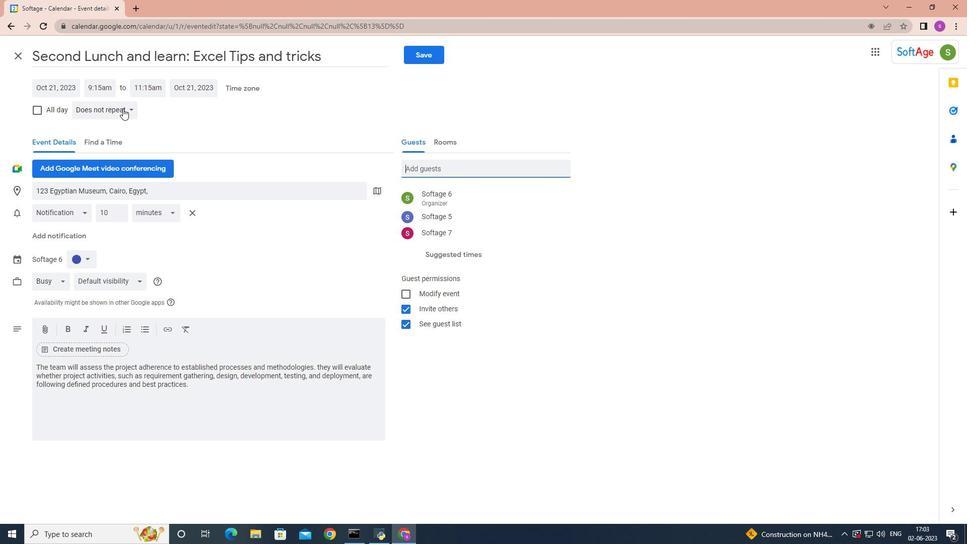 
Action: Mouse pressed left at (123, 107)
Screenshot: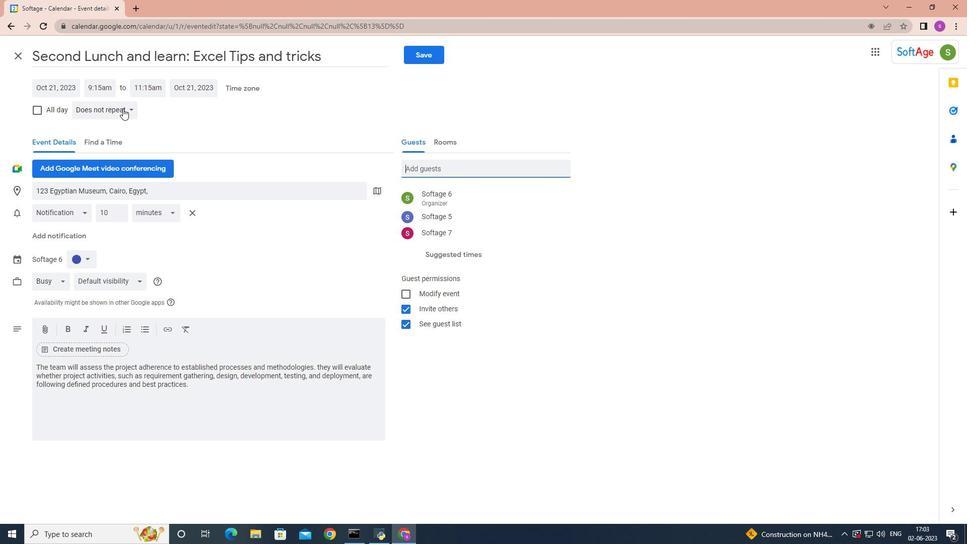 
Action: Mouse moved to (129, 110)
Screenshot: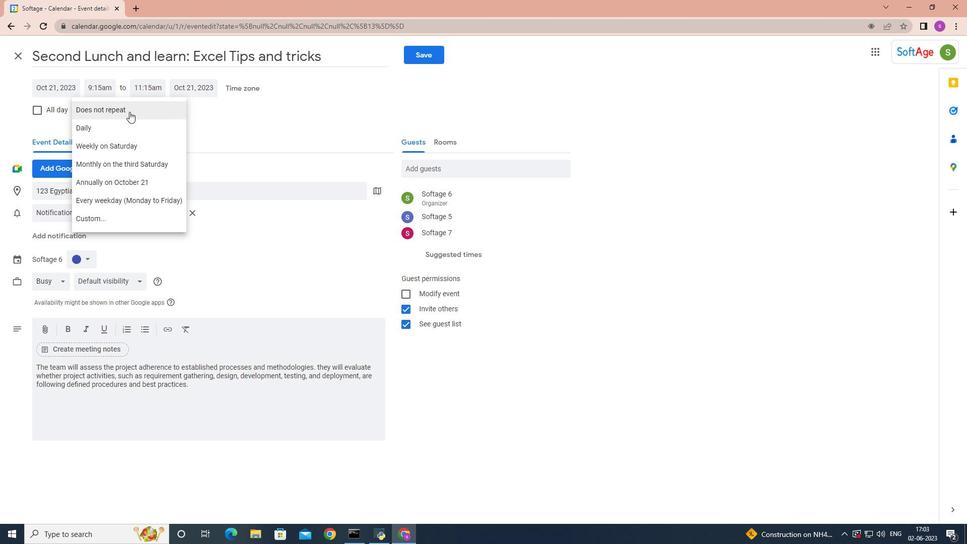 
Action: Mouse pressed left at (129, 110)
Screenshot: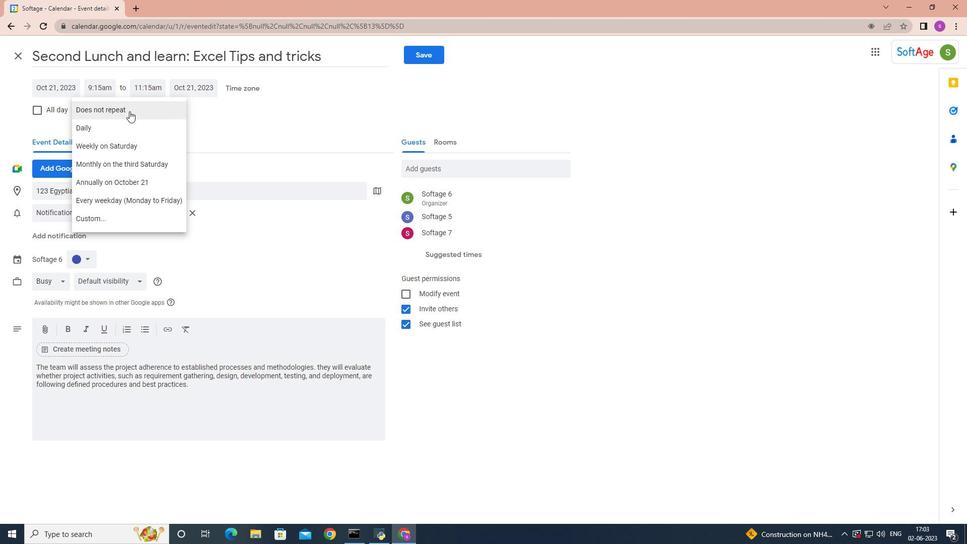 
Action: Mouse moved to (135, 116)
Screenshot: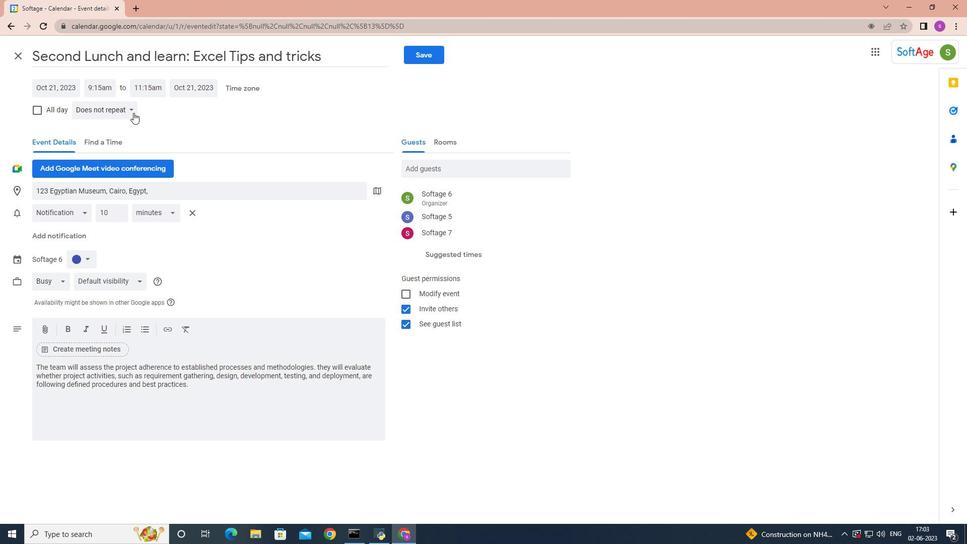 
